 Task: Use the formula "LOGINV" in spreadsheet "Project portfolio".
Action: Mouse moved to (759, 93)
Screenshot: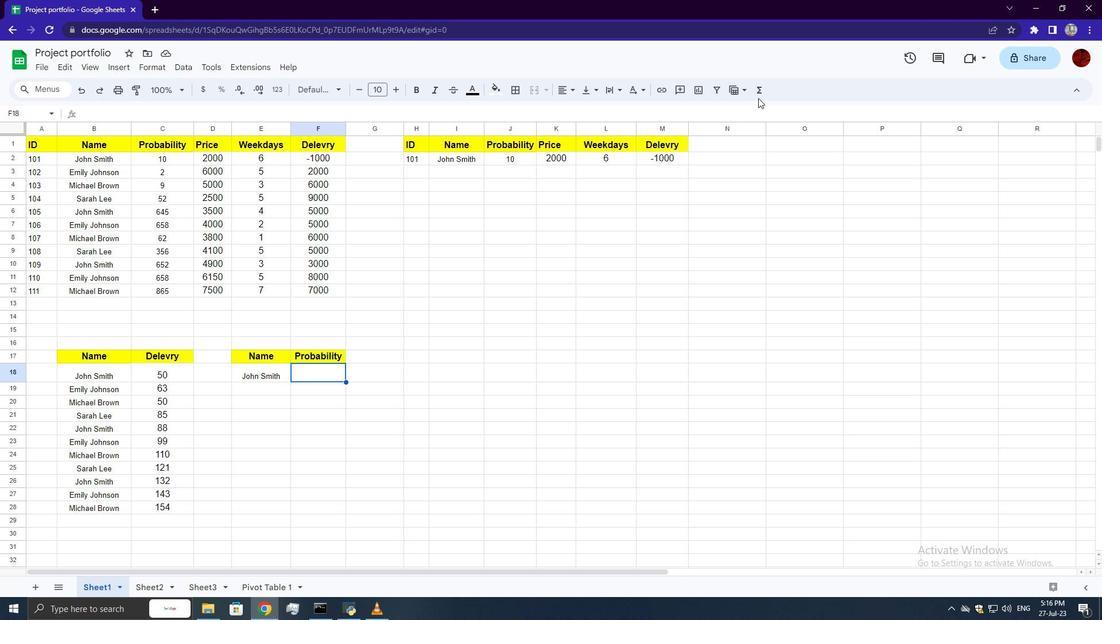
Action: Mouse pressed left at (759, 93)
Screenshot: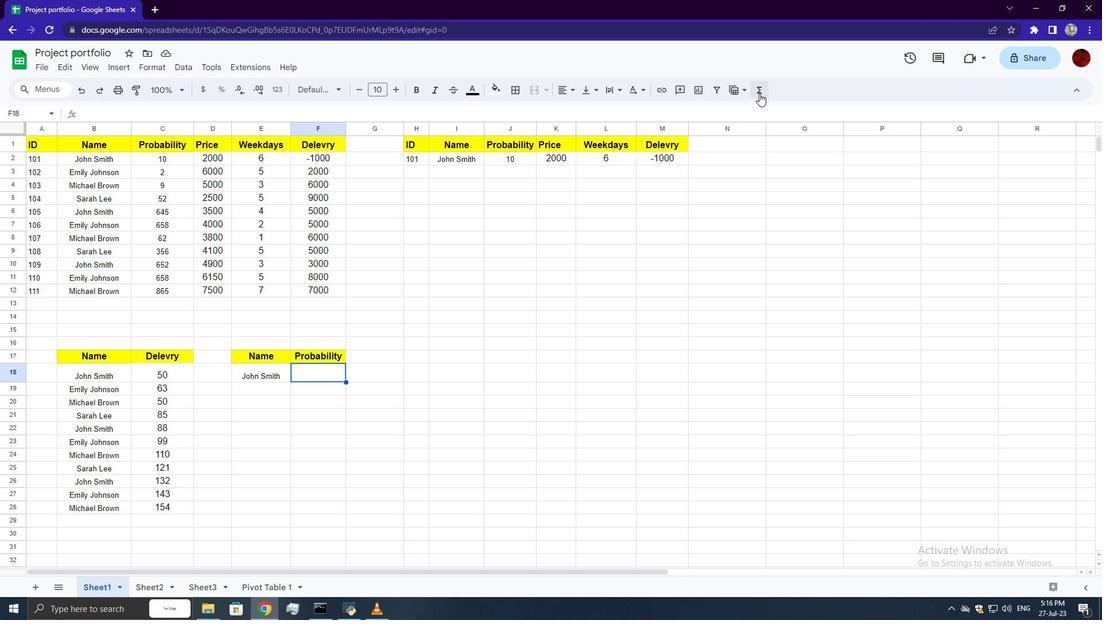 
Action: Mouse moved to (901, 212)
Screenshot: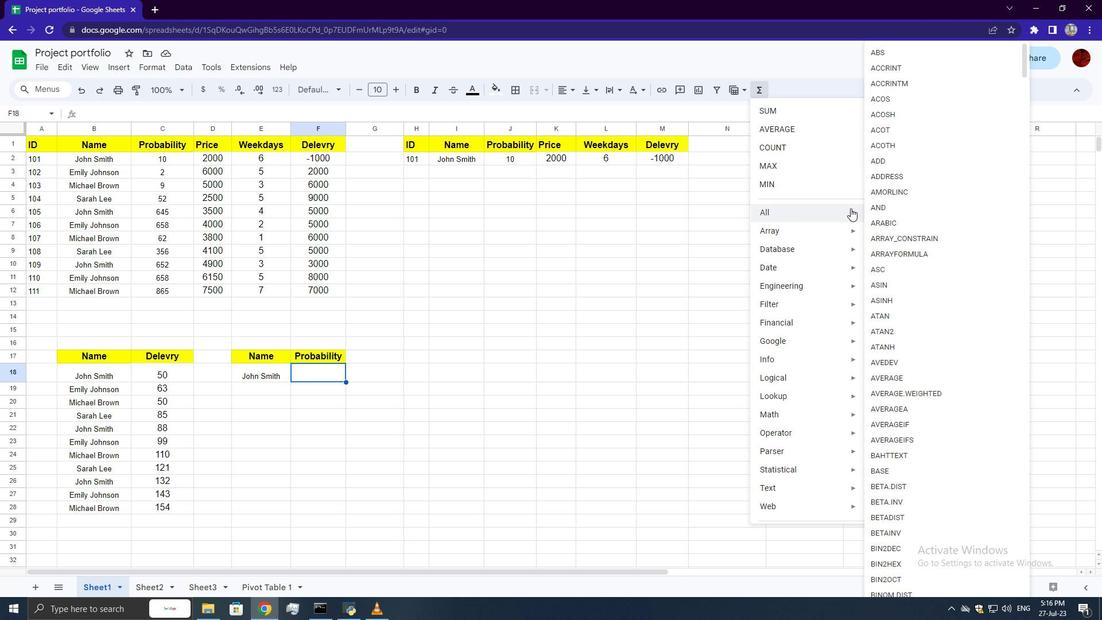 
Action: Mouse scrolled (901, 211) with delta (0, 0)
Screenshot: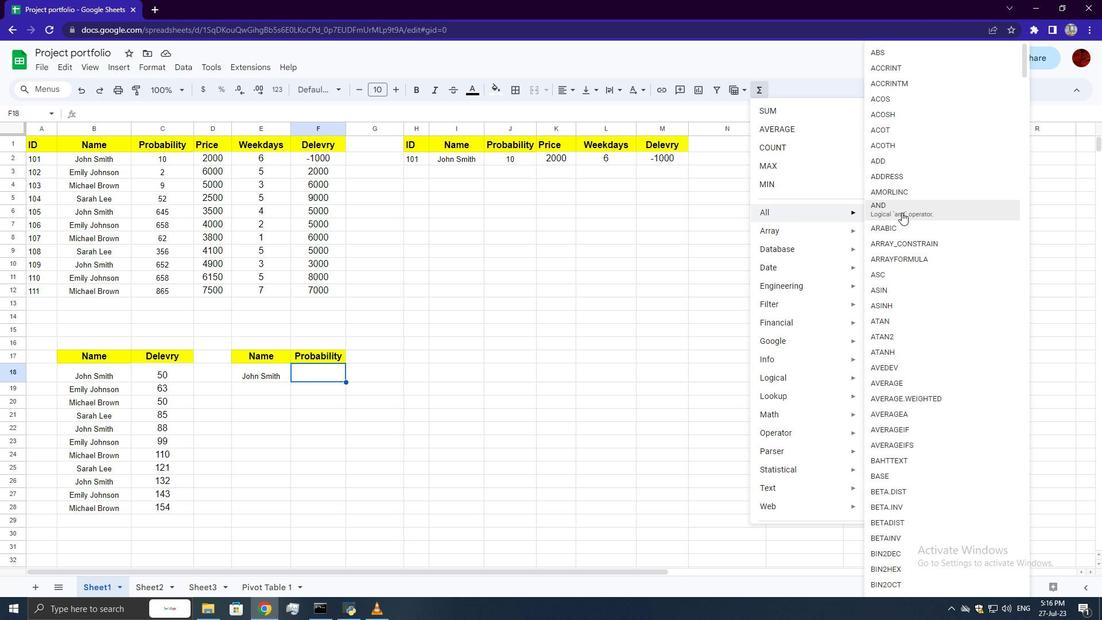 
Action: Mouse scrolled (901, 211) with delta (0, 0)
Screenshot: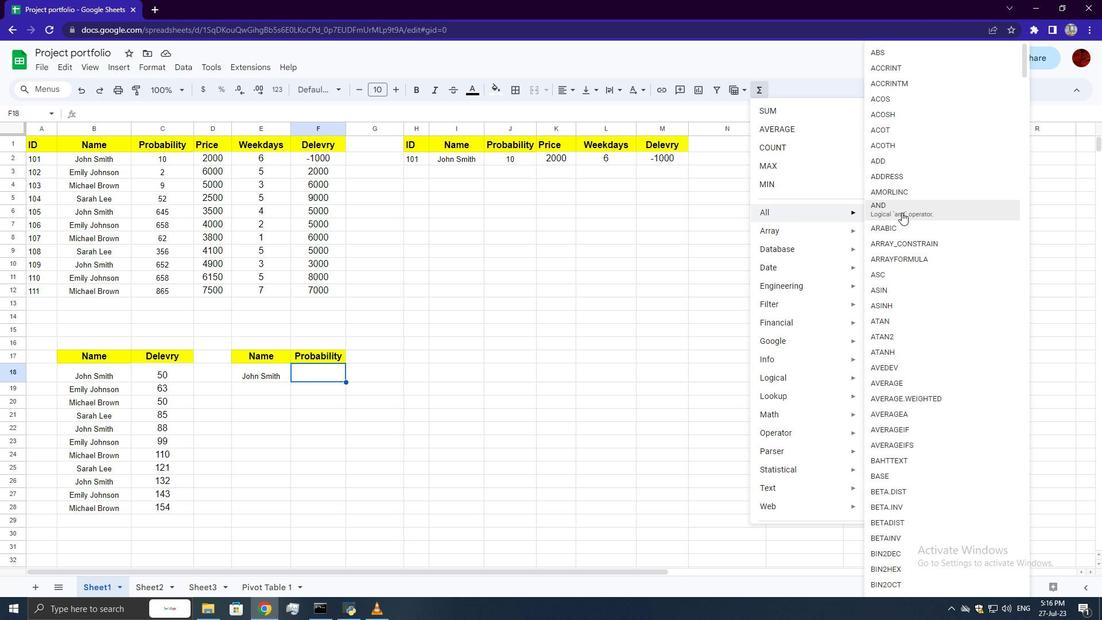 
Action: Mouse scrolled (901, 211) with delta (0, 0)
Screenshot: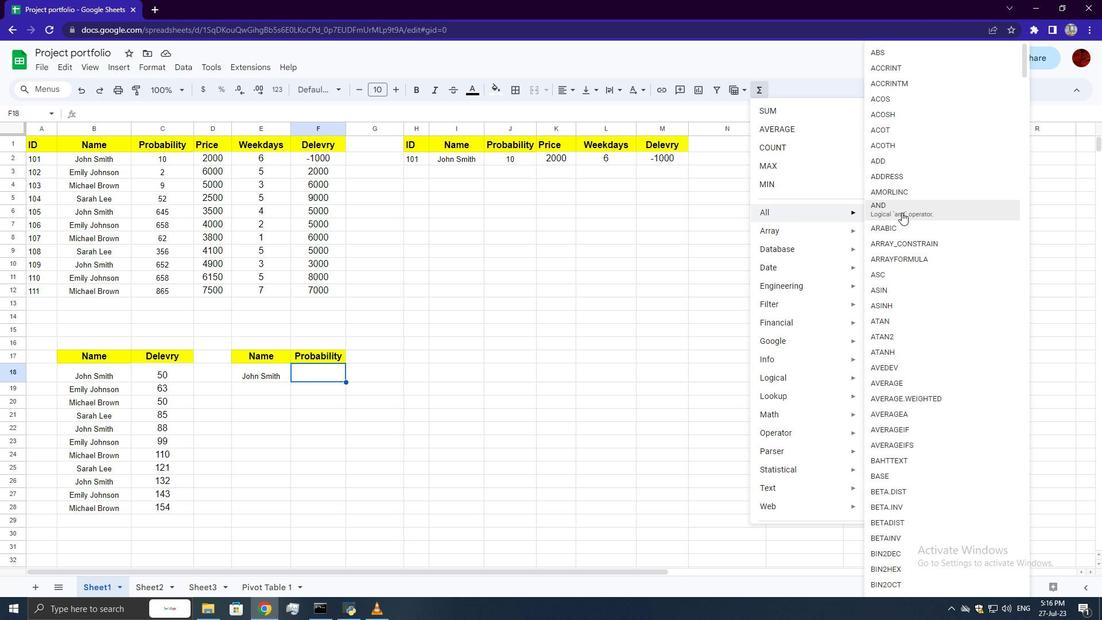 
Action: Mouse scrolled (901, 211) with delta (0, 0)
Screenshot: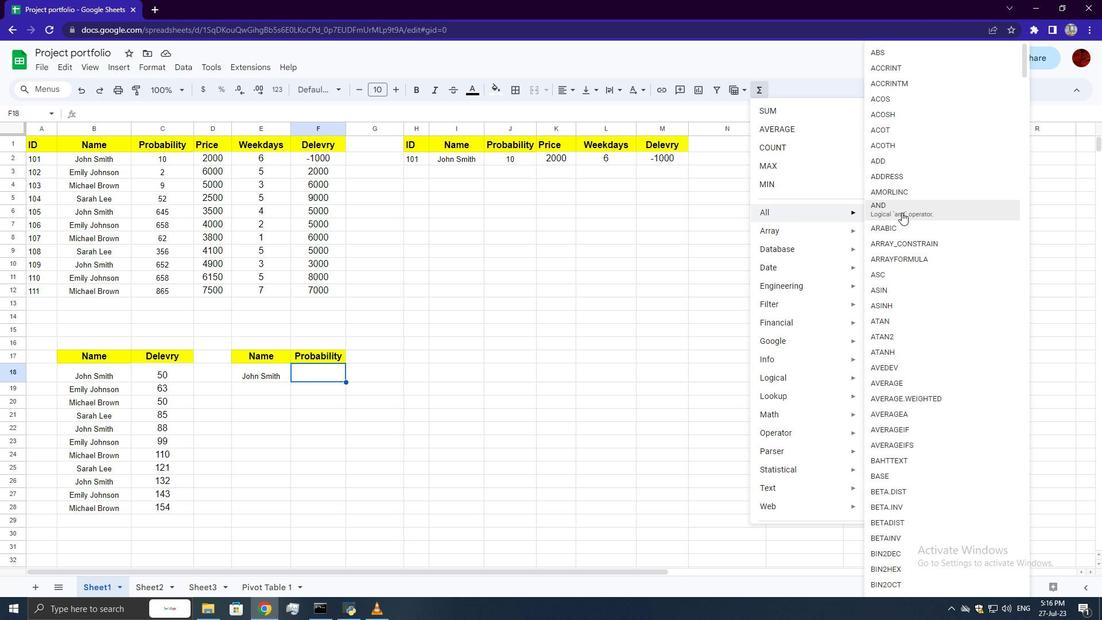 
Action: Mouse scrolled (901, 211) with delta (0, 0)
Screenshot: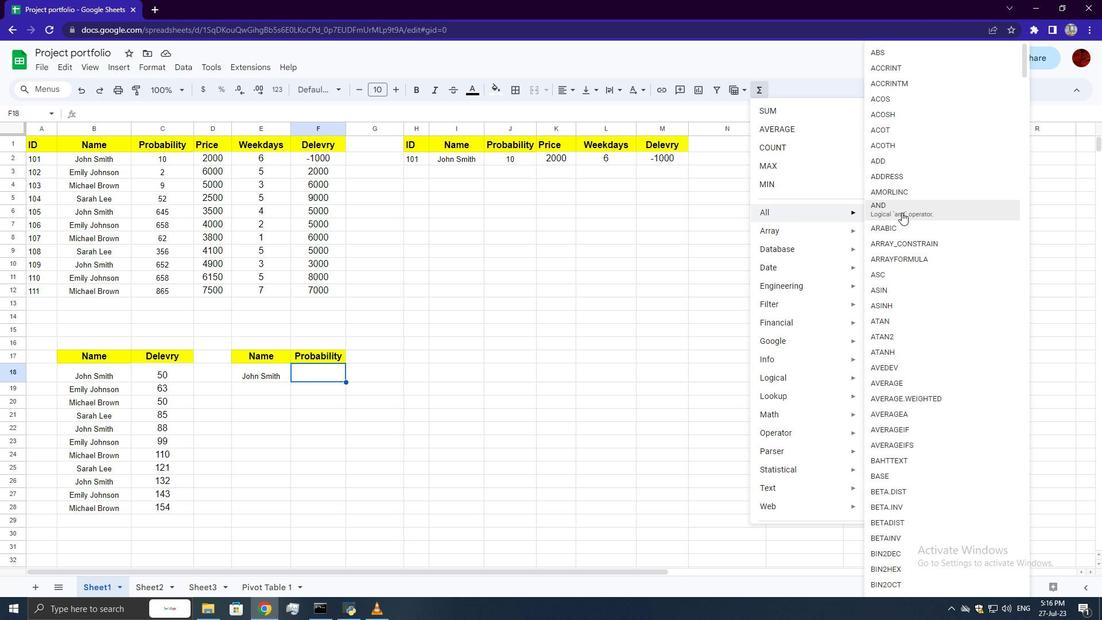 
Action: Mouse scrolled (901, 211) with delta (0, 0)
Screenshot: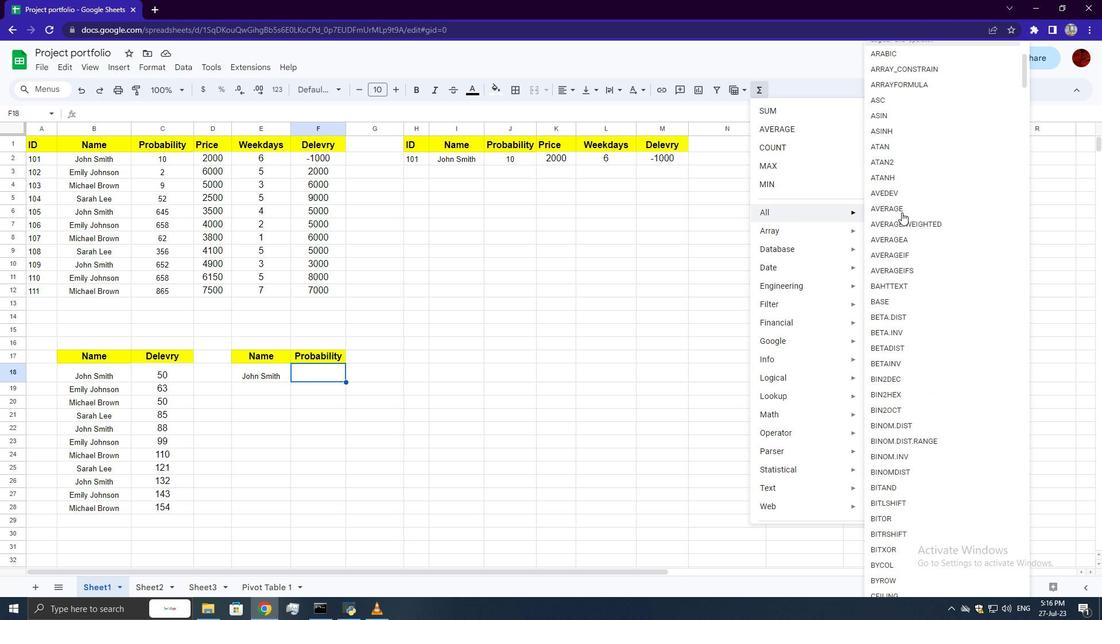 
Action: Mouse scrolled (901, 211) with delta (0, 0)
Screenshot: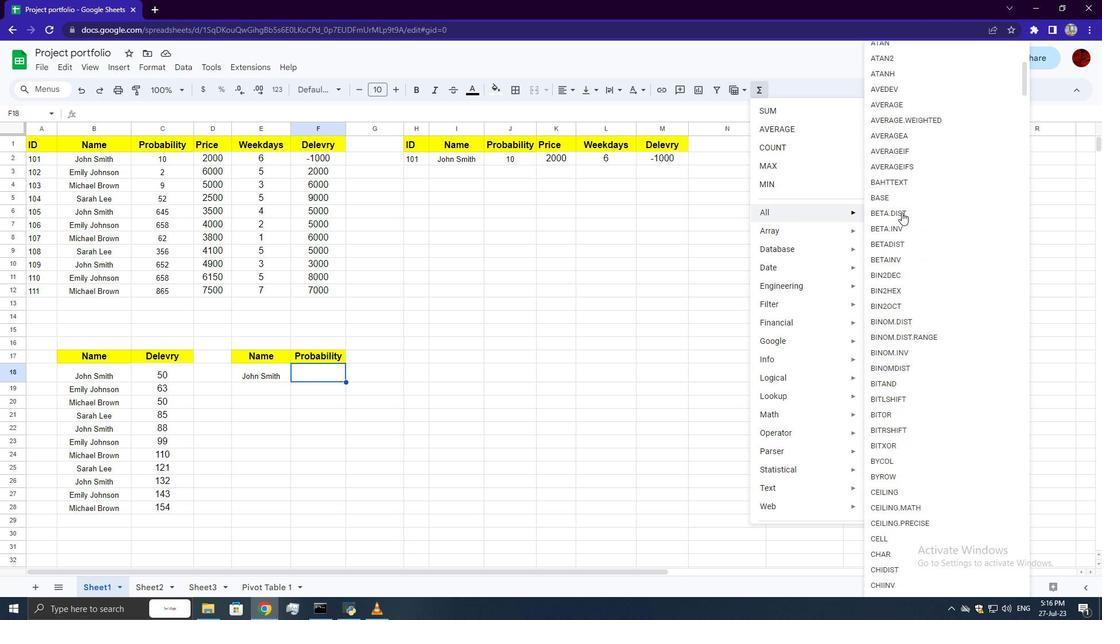 
Action: Mouse scrolled (901, 211) with delta (0, 0)
Screenshot: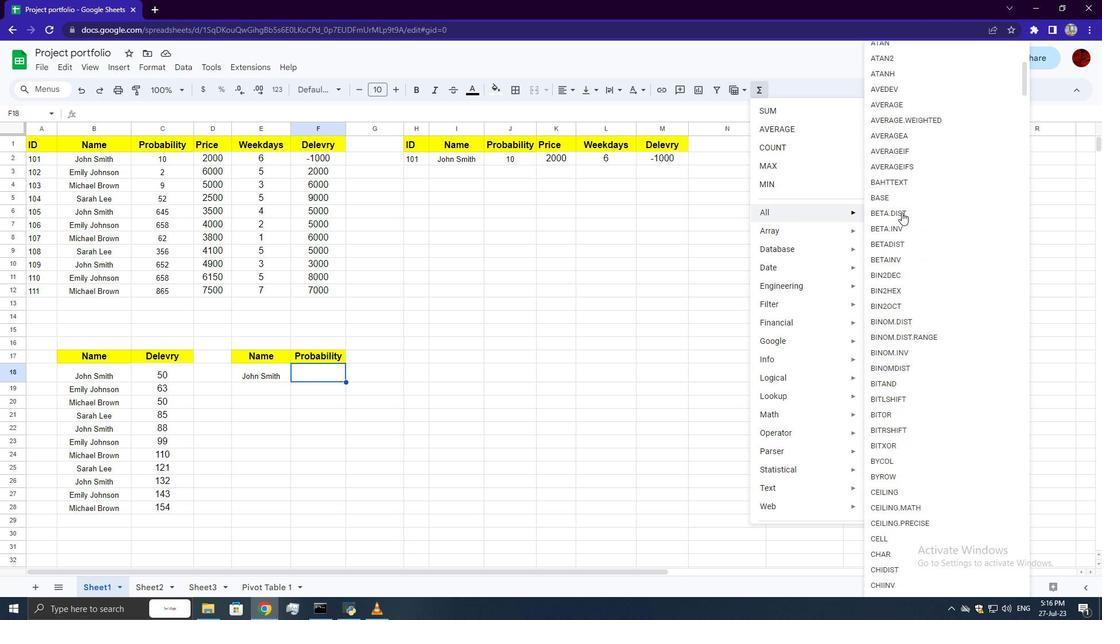 
Action: Mouse scrolled (901, 211) with delta (0, 0)
Screenshot: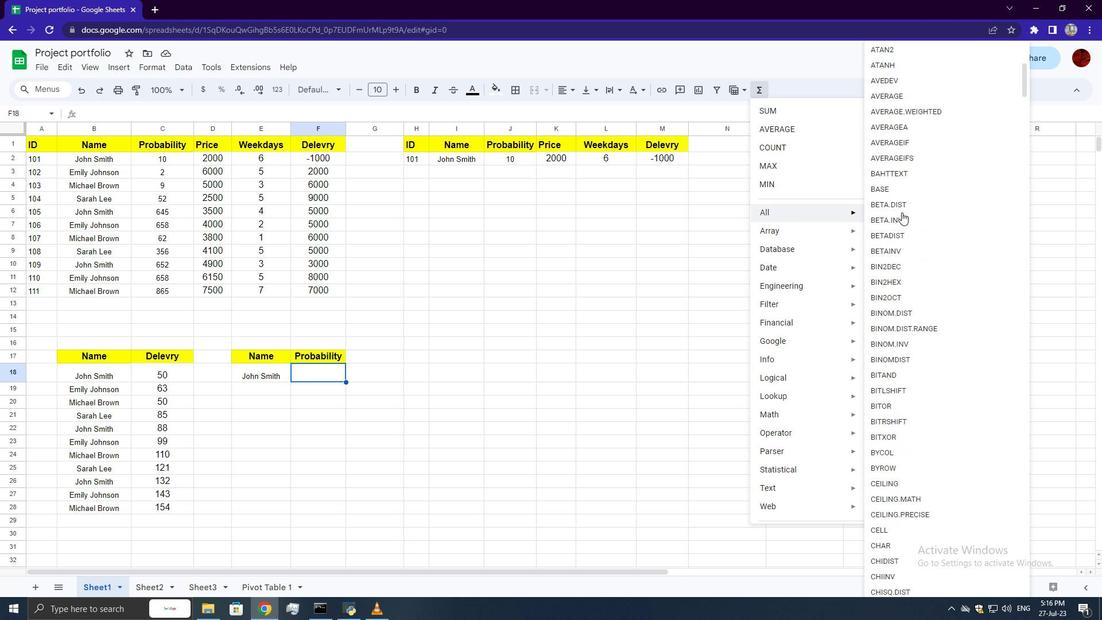 
Action: Mouse scrolled (901, 211) with delta (0, 0)
Screenshot: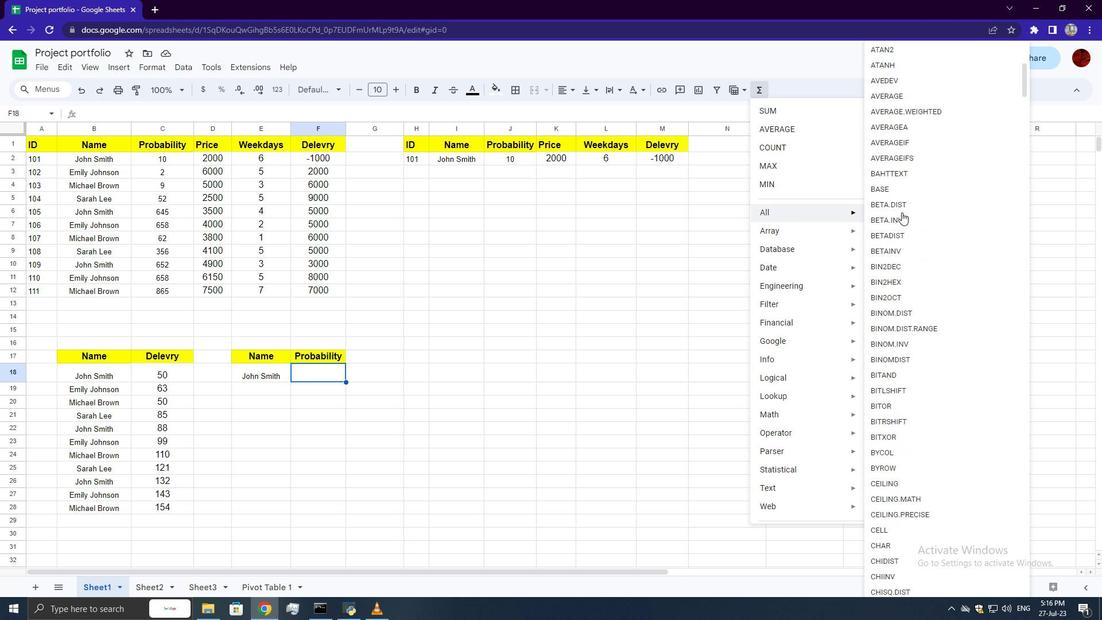 
Action: Mouse scrolled (901, 211) with delta (0, 0)
Screenshot: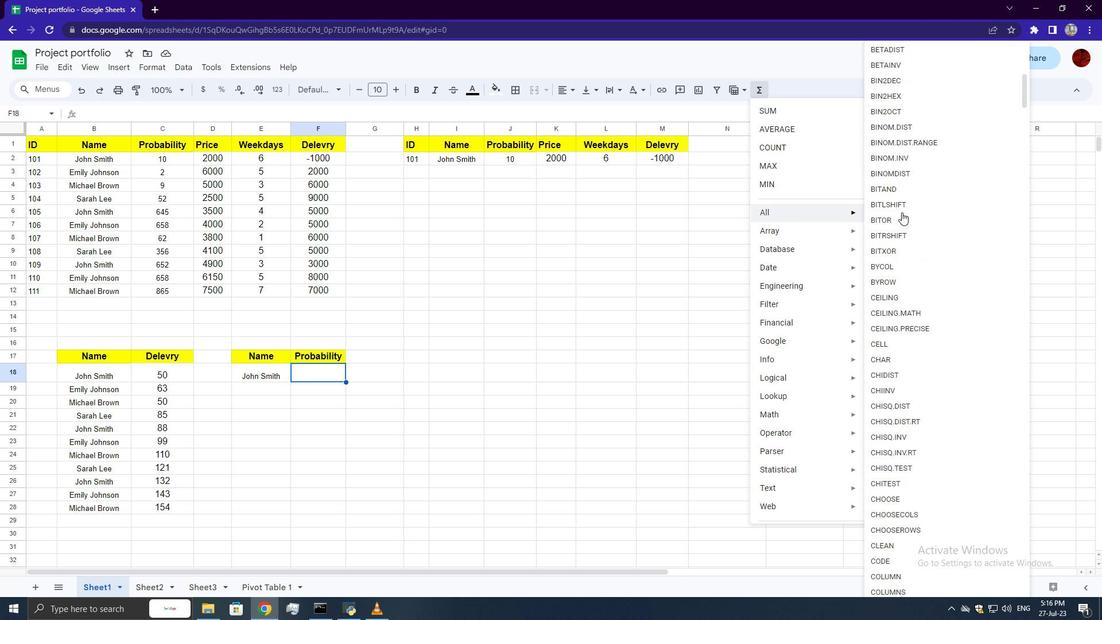 
Action: Mouse moved to (902, 212)
Screenshot: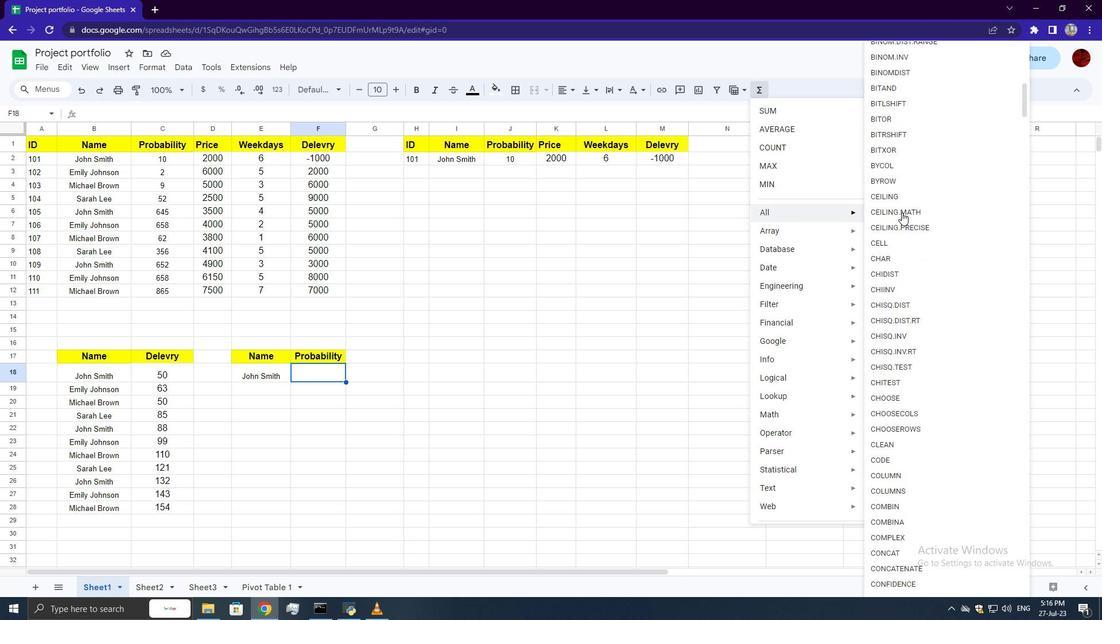 
Action: Mouse scrolled (902, 212) with delta (0, 0)
Screenshot: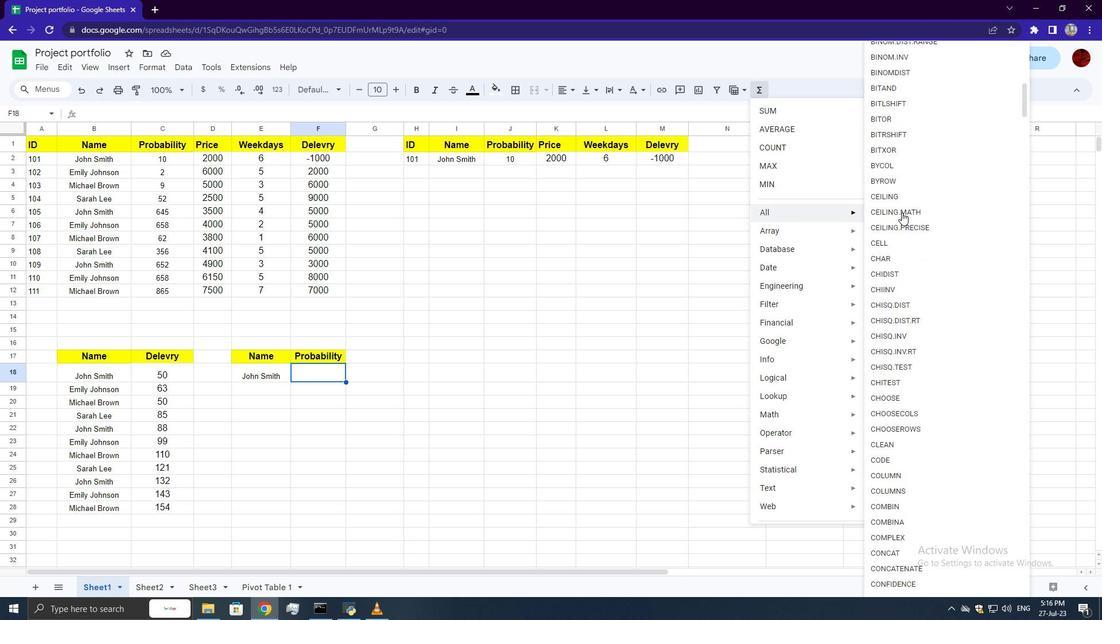 
Action: Mouse scrolled (902, 212) with delta (0, 0)
Screenshot: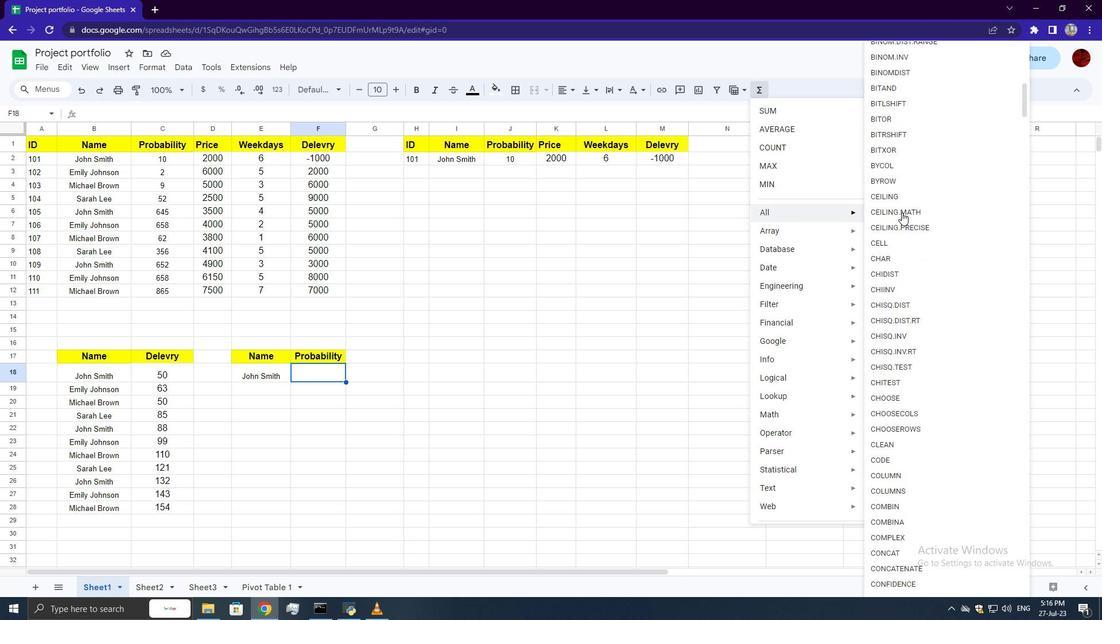 
Action: Mouse scrolled (902, 212) with delta (0, 0)
Screenshot: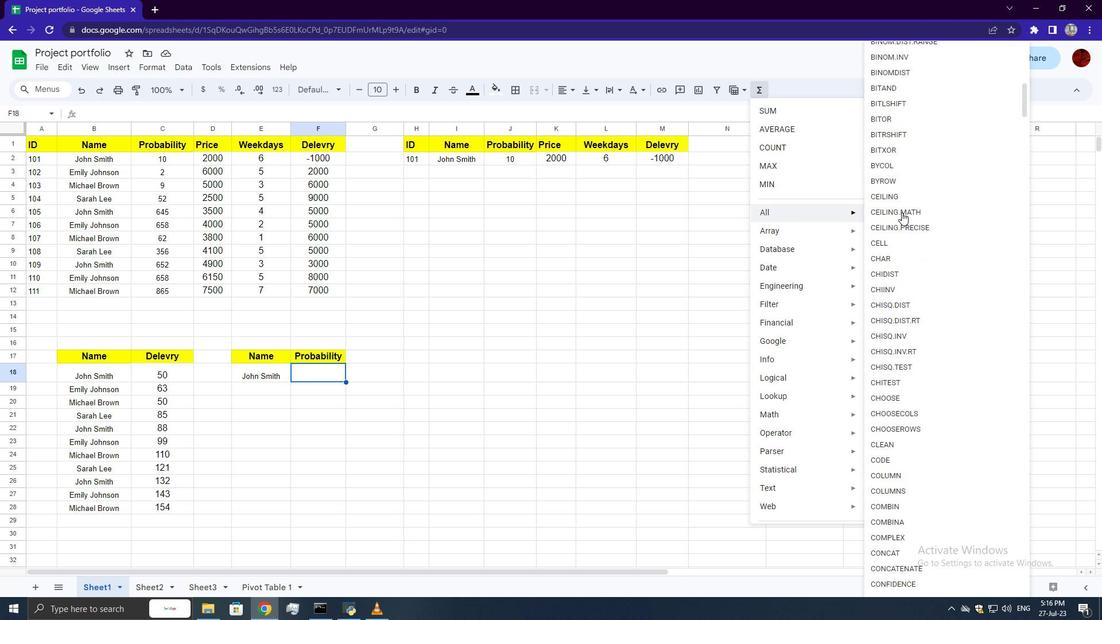 
Action: Mouse scrolled (902, 212) with delta (0, 0)
Screenshot: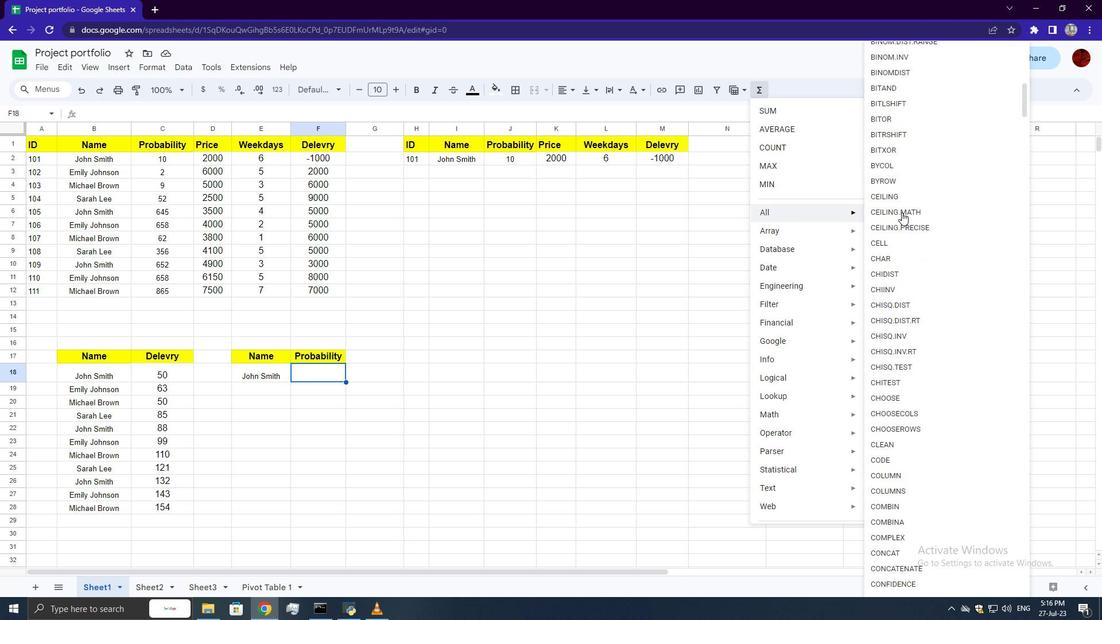 
Action: Mouse scrolled (902, 212) with delta (0, 0)
Screenshot: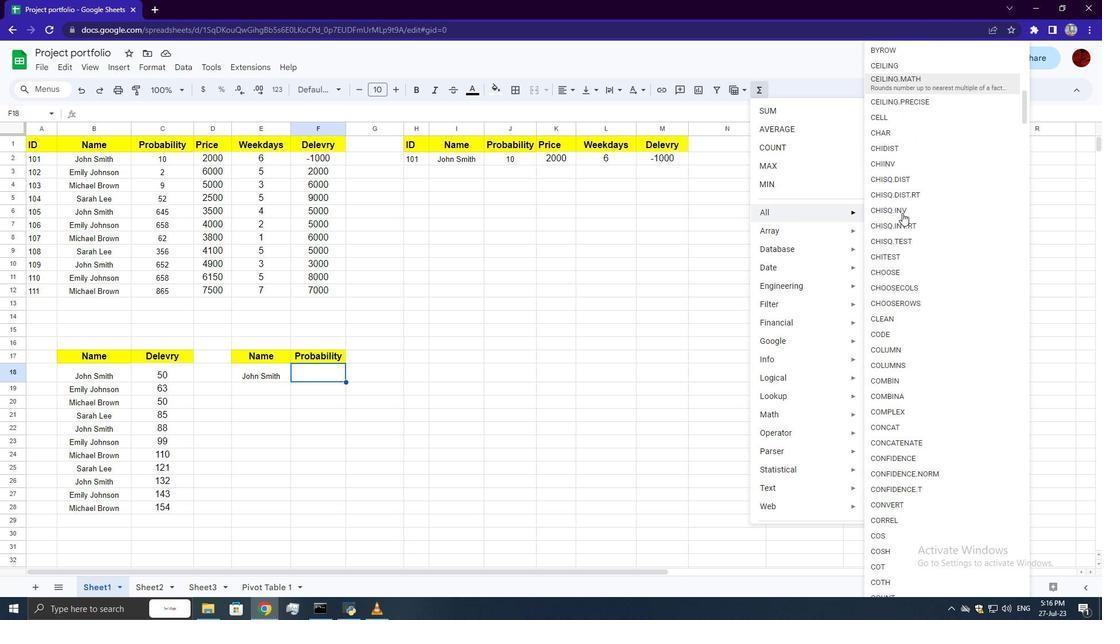 
Action: Mouse scrolled (902, 212) with delta (0, 0)
Screenshot: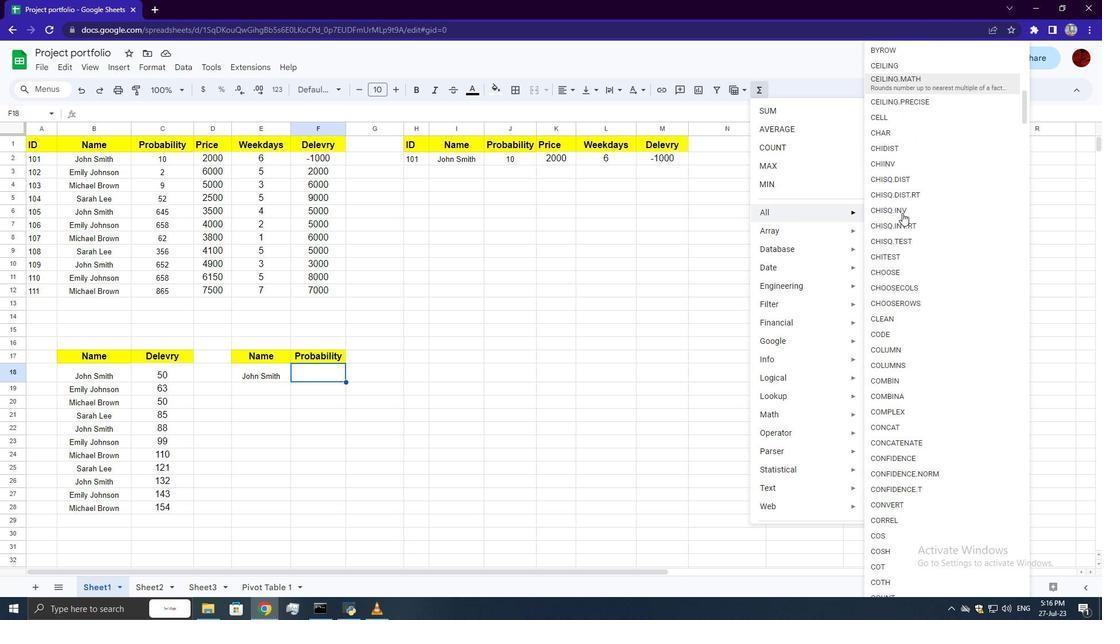 
Action: Mouse scrolled (902, 212) with delta (0, 0)
Screenshot: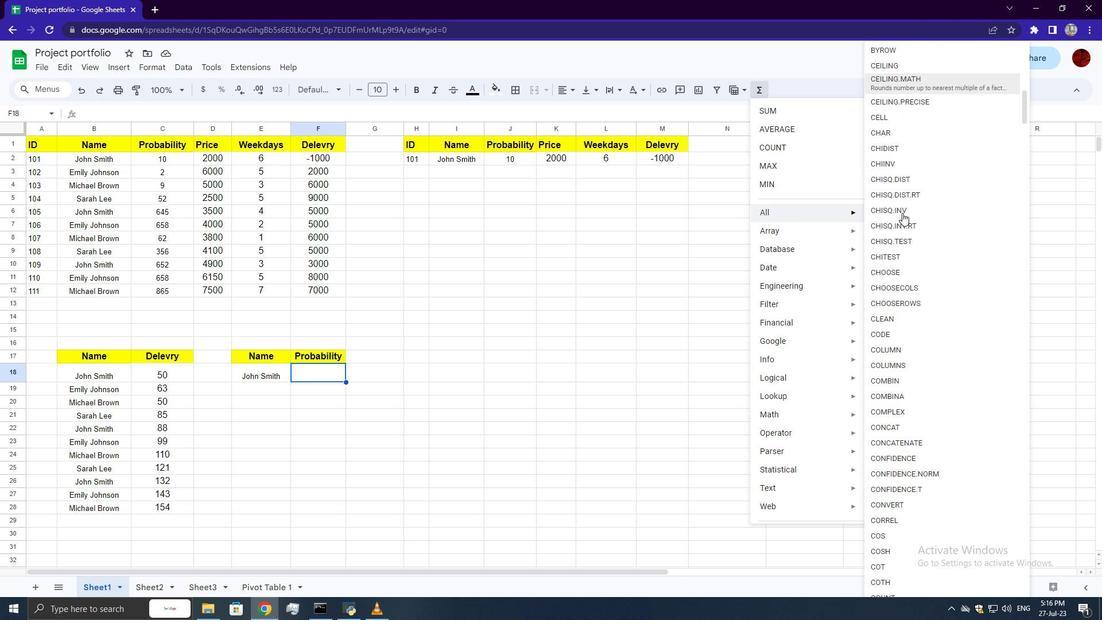 
Action: Mouse scrolled (902, 212) with delta (0, 0)
Screenshot: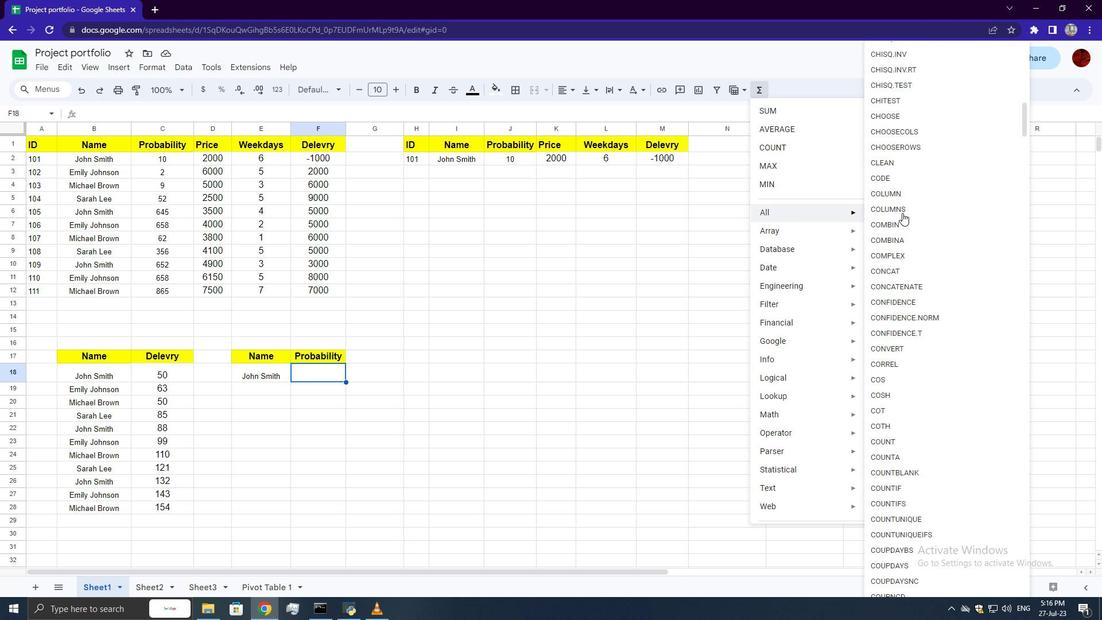 
Action: Mouse scrolled (902, 212) with delta (0, 0)
Screenshot: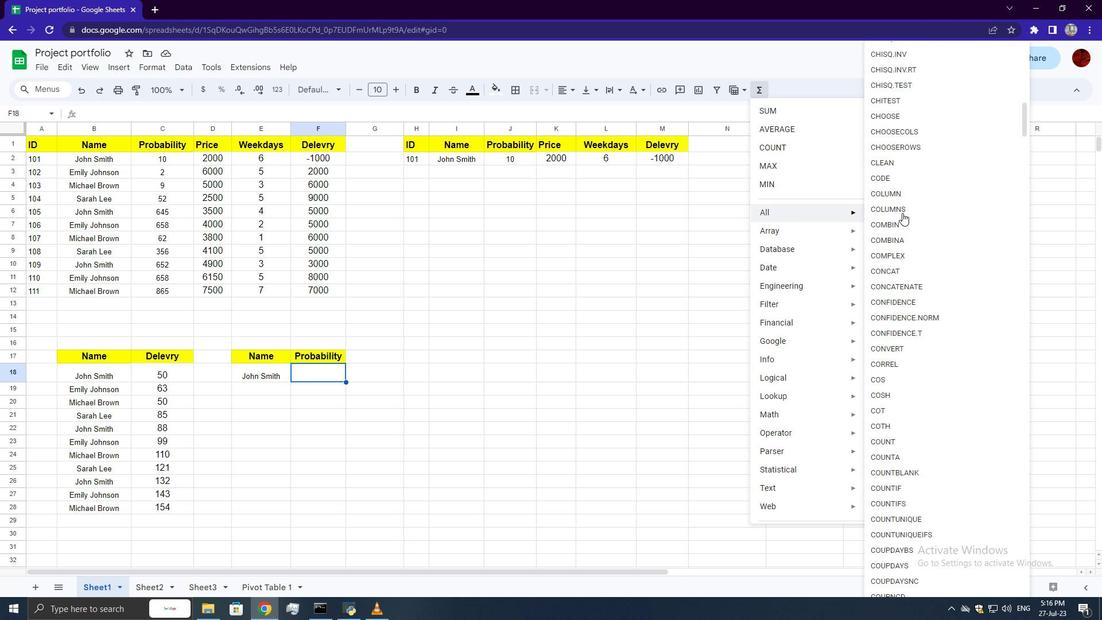 
Action: Mouse scrolled (902, 212) with delta (0, 0)
Screenshot: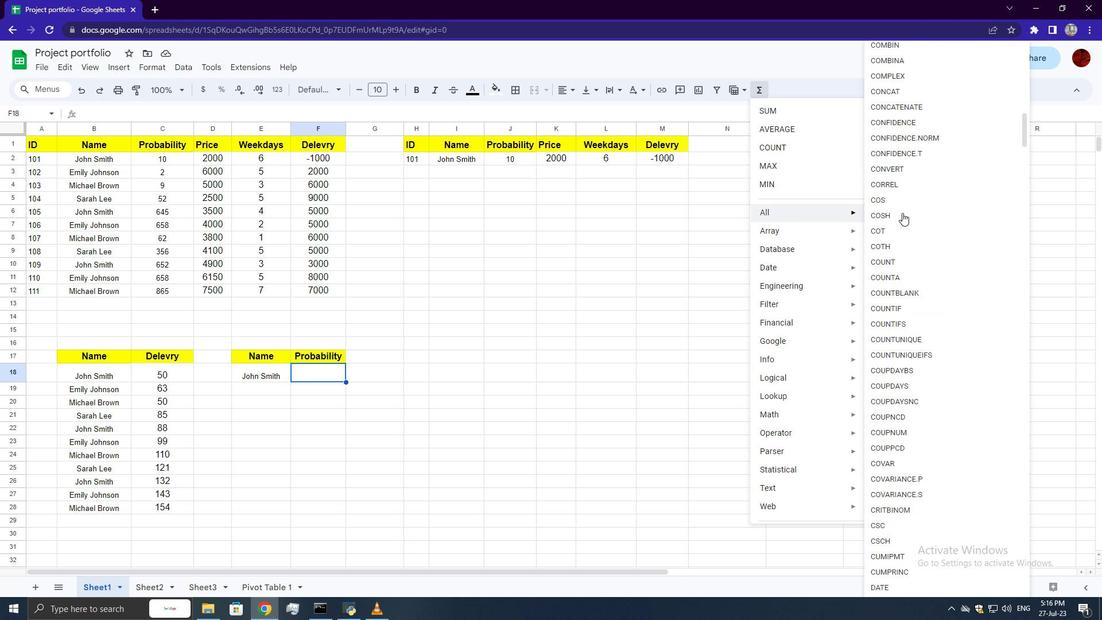 
Action: Mouse scrolled (902, 212) with delta (0, 0)
Screenshot: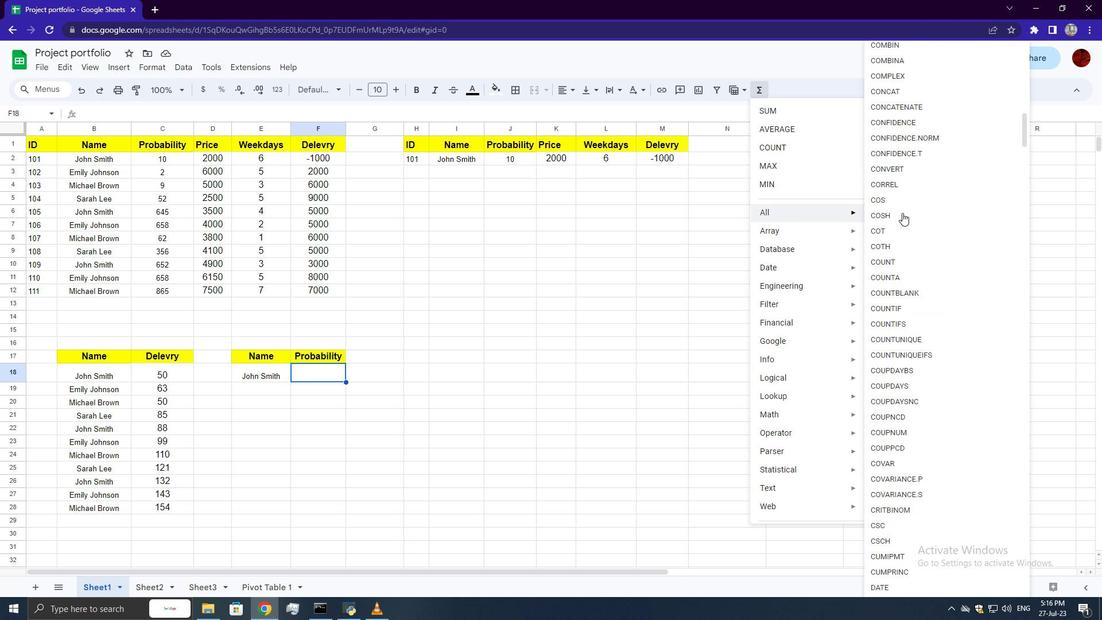 
Action: Mouse scrolled (902, 212) with delta (0, 0)
Screenshot: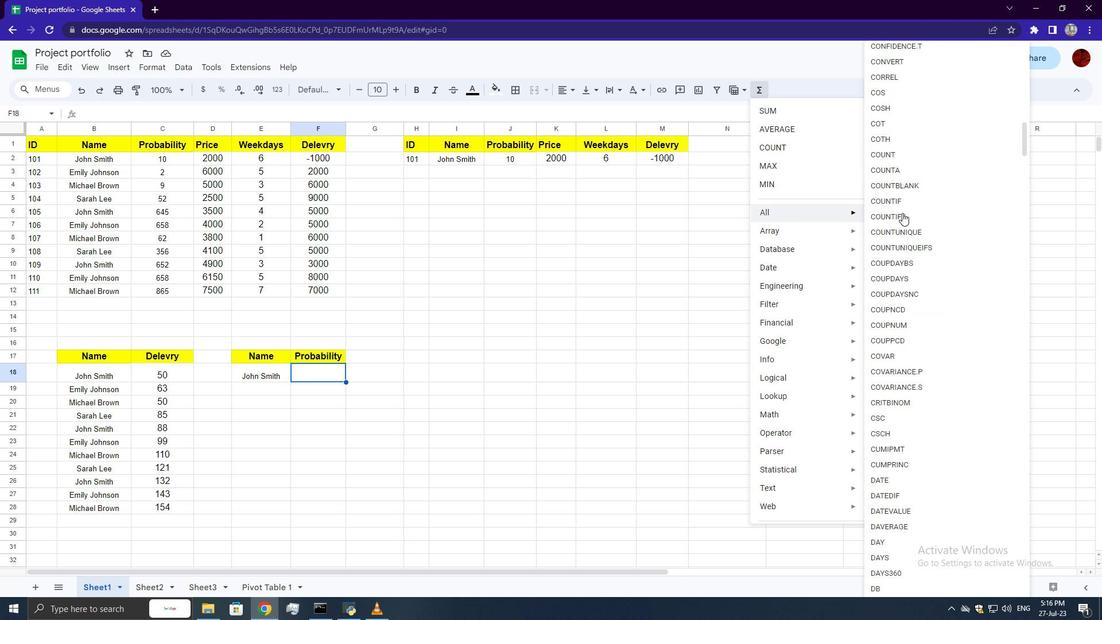 
Action: Mouse scrolled (902, 212) with delta (0, 0)
Screenshot: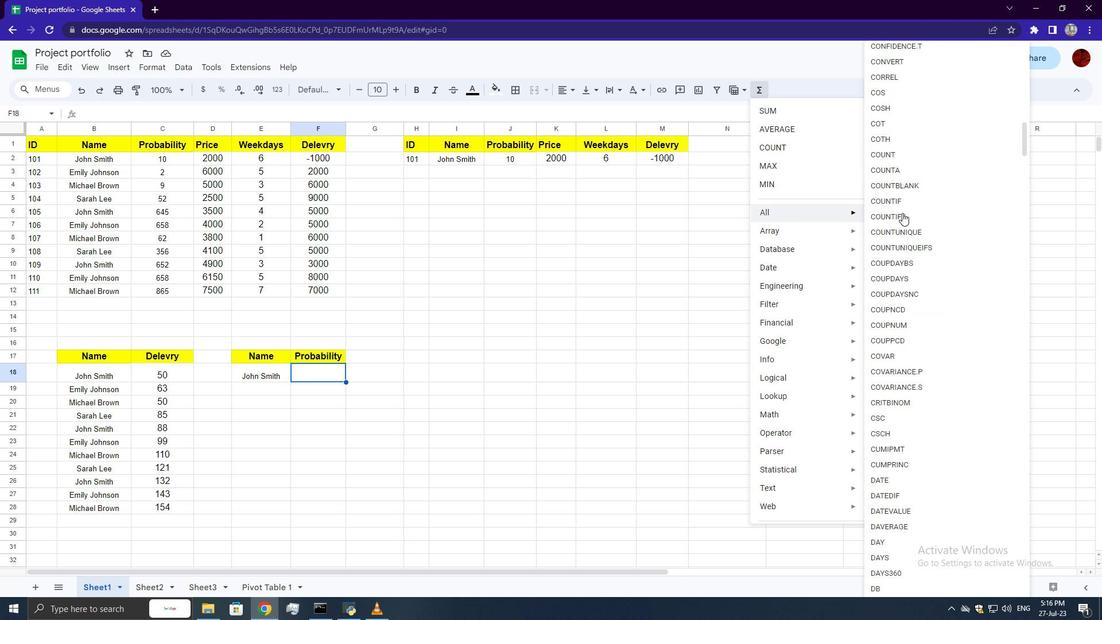 
Action: Mouse scrolled (902, 212) with delta (0, 0)
Screenshot: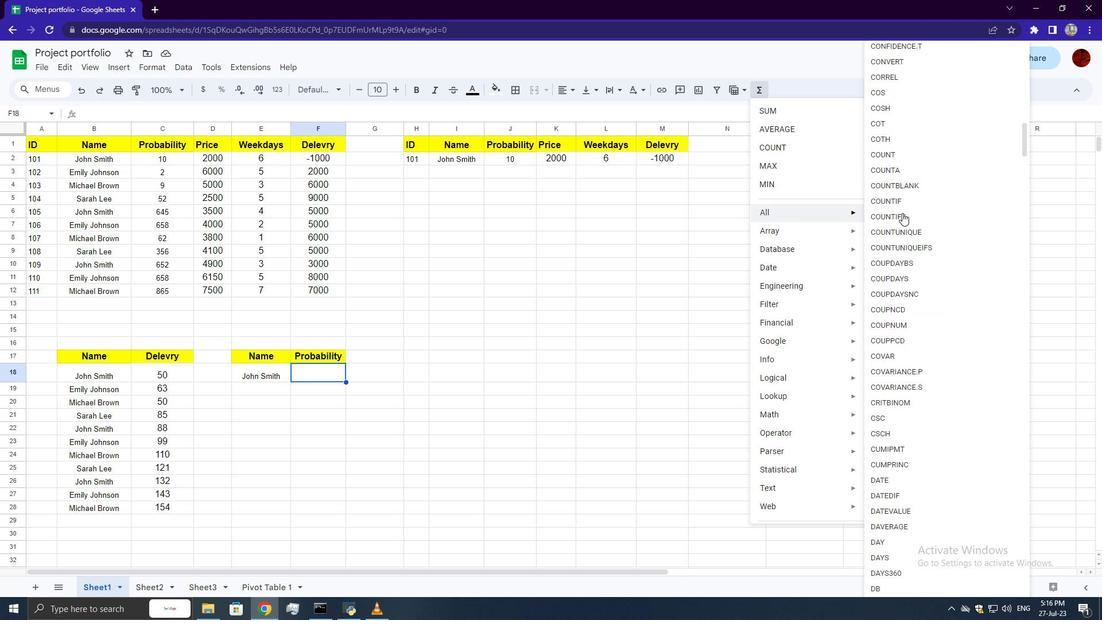 
Action: Mouse scrolled (902, 212) with delta (0, 0)
Screenshot: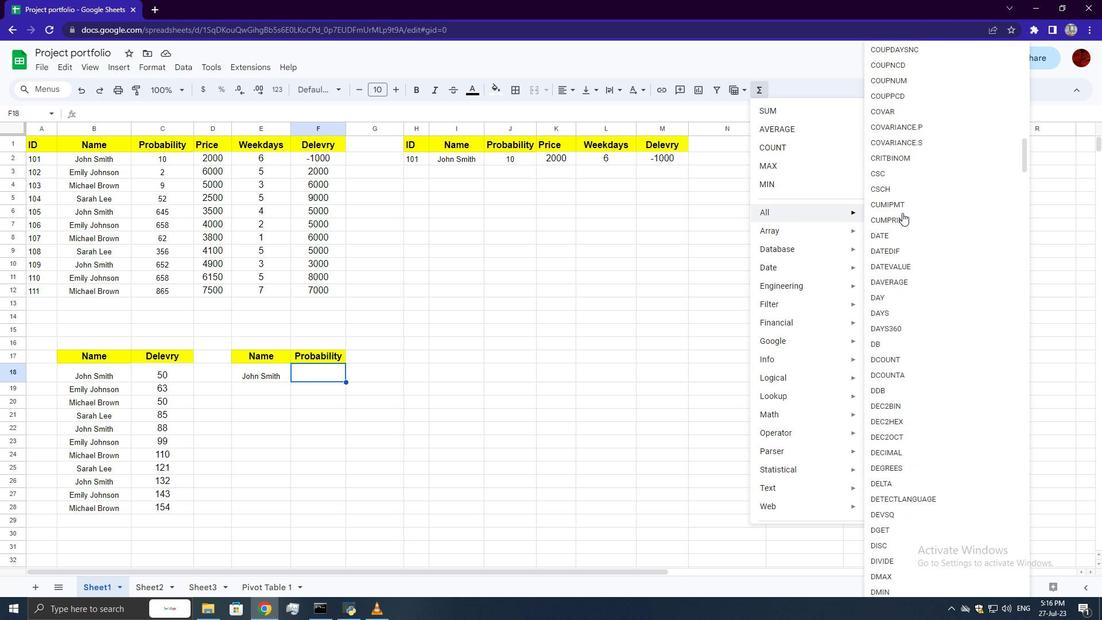 
Action: Mouse scrolled (902, 212) with delta (0, 0)
Screenshot: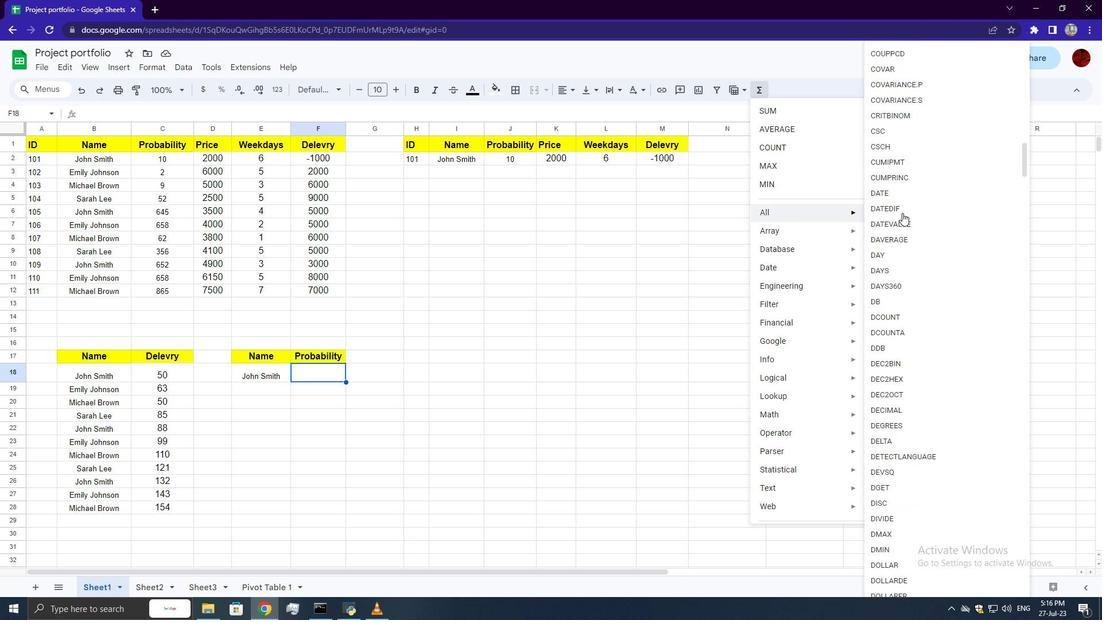 
Action: Mouse scrolled (902, 212) with delta (0, 0)
Screenshot: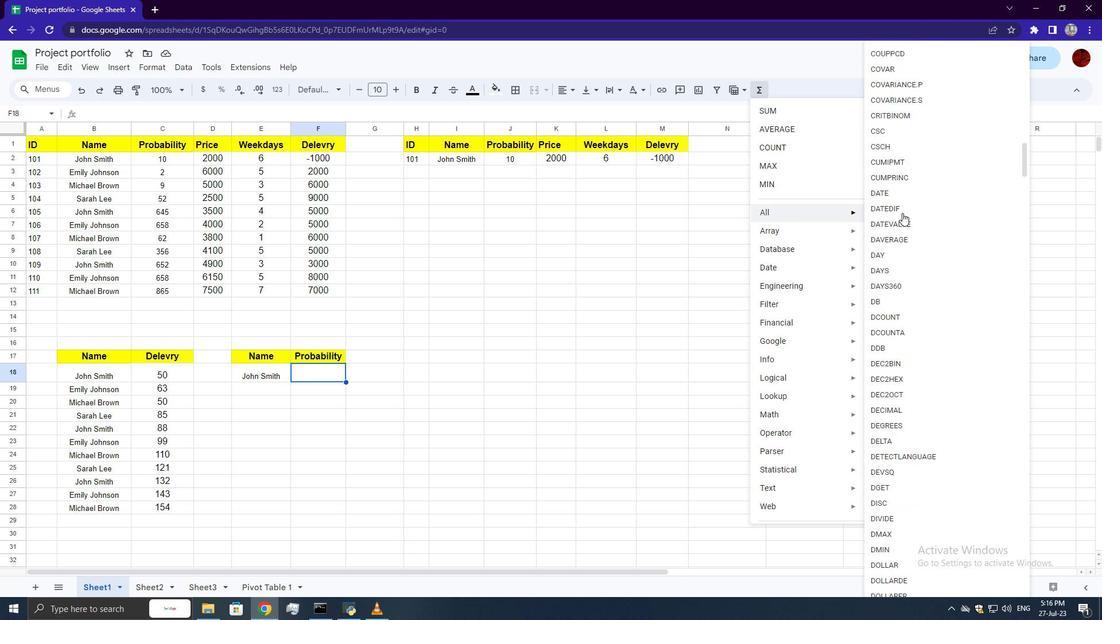 
Action: Mouse scrolled (902, 212) with delta (0, 0)
Screenshot: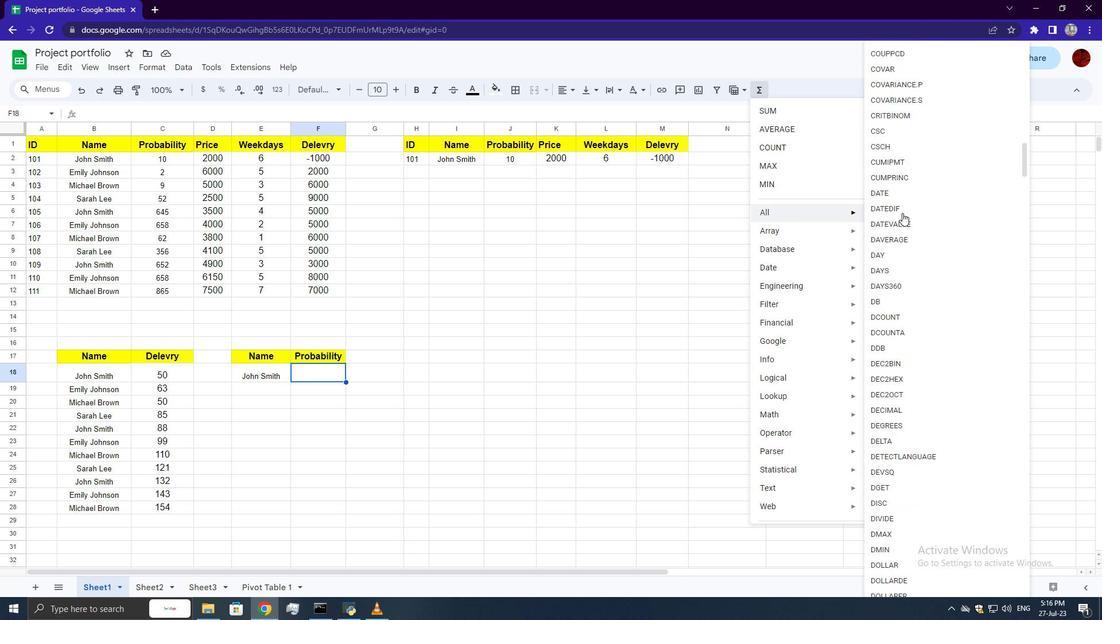 
Action: Mouse scrolled (902, 212) with delta (0, 0)
Screenshot: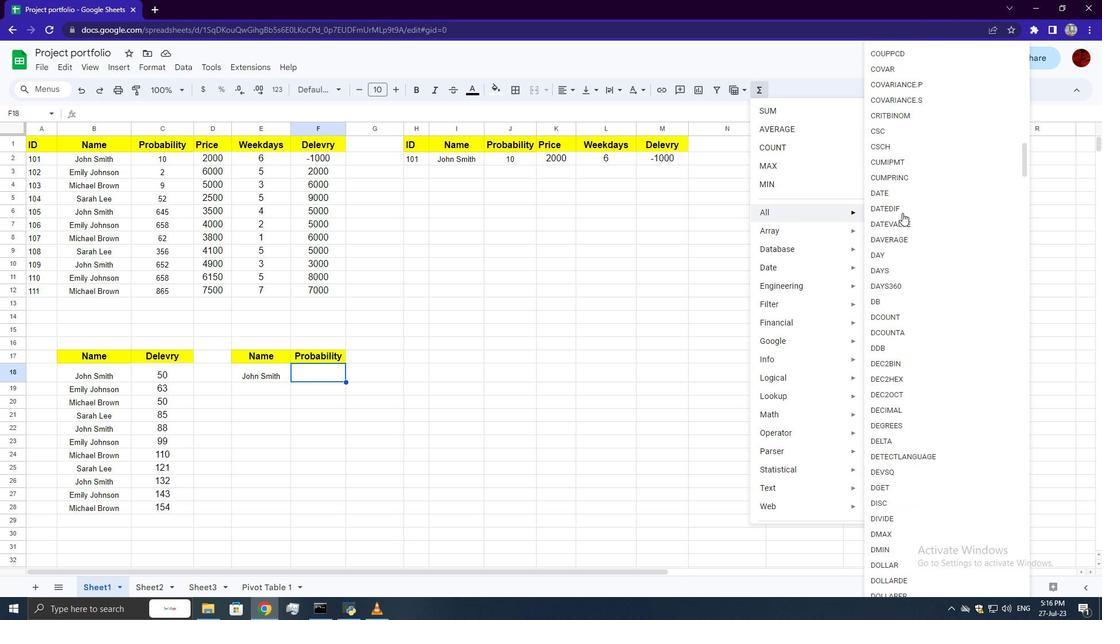
Action: Mouse scrolled (902, 212) with delta (0, 0)
Screenshot: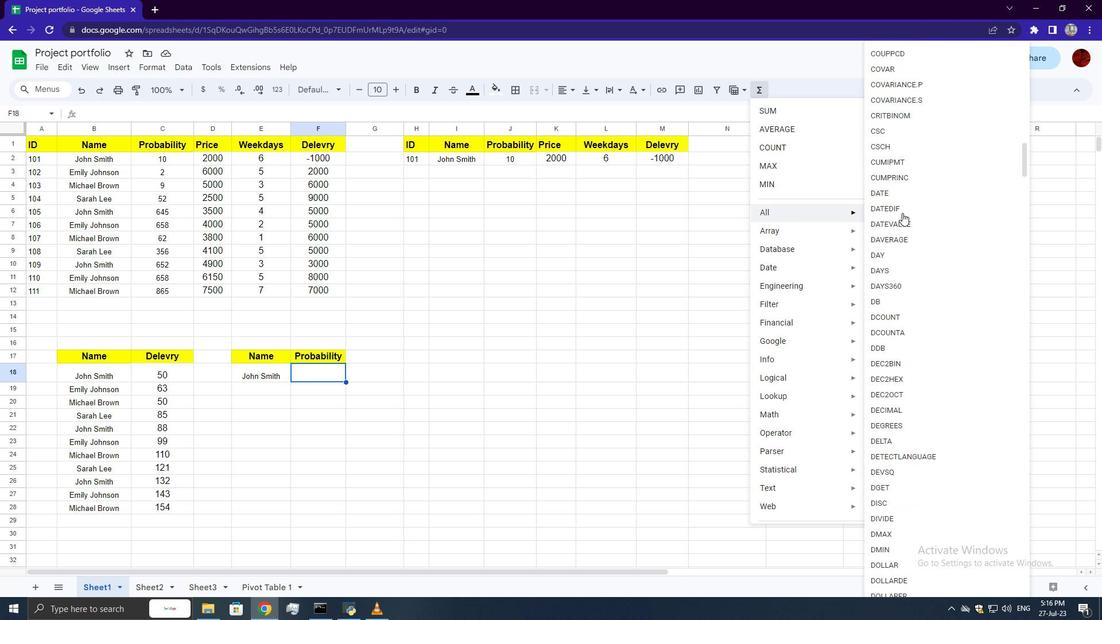 
Action: Mouse scrolled (902, 212) with delta (0, 0)
Screenshot: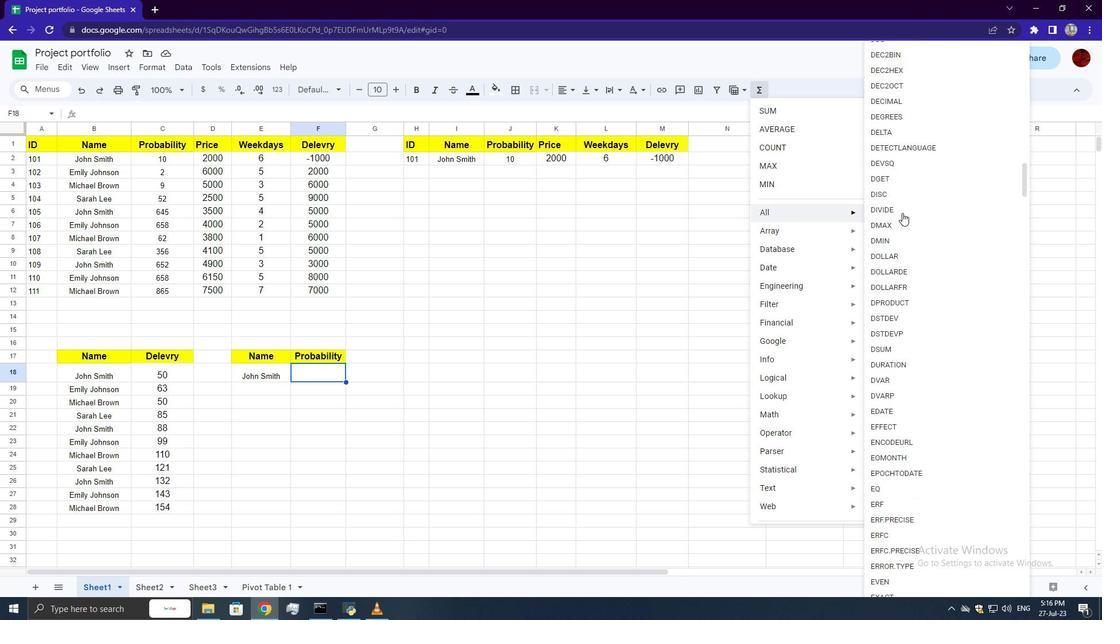 
Action: Mouse scrolled (902, 212) with delta (0, 0)
Screenshot: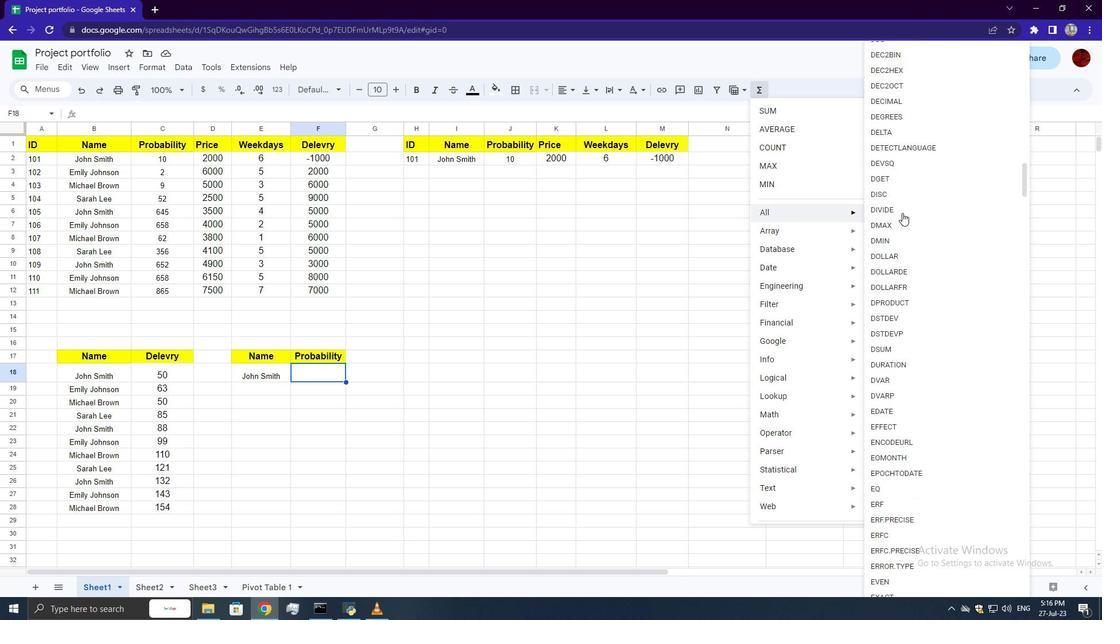 
Action: Mouse scrolled (902, 212) with delta (0, 0)
Screenshot: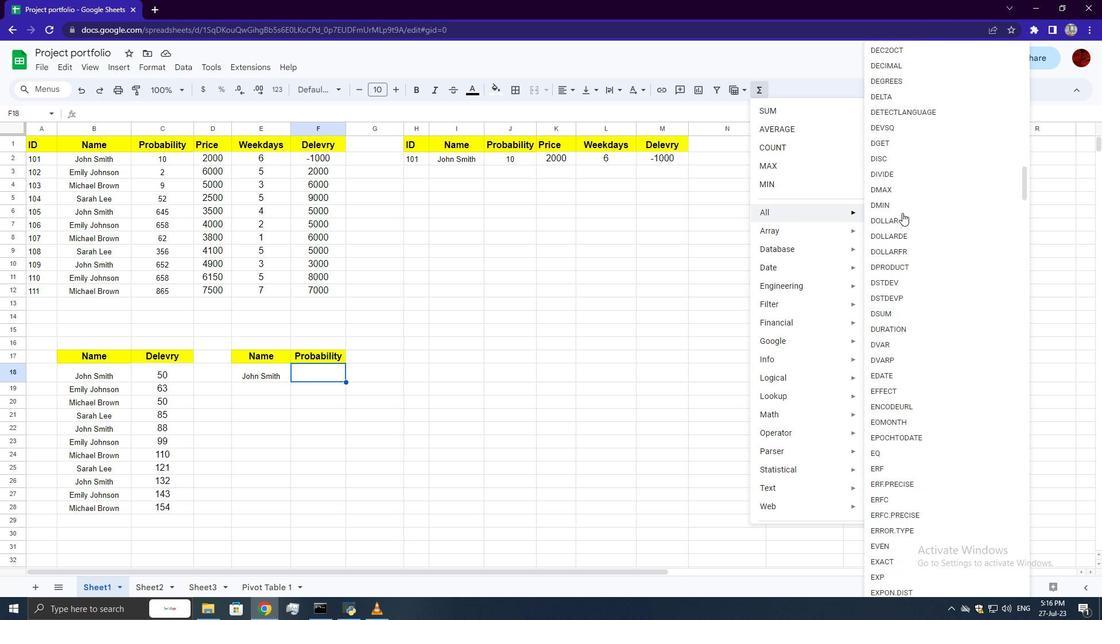 
Action: Mouse scrolled (902, 212) with delta (0, 0)
Screenshot: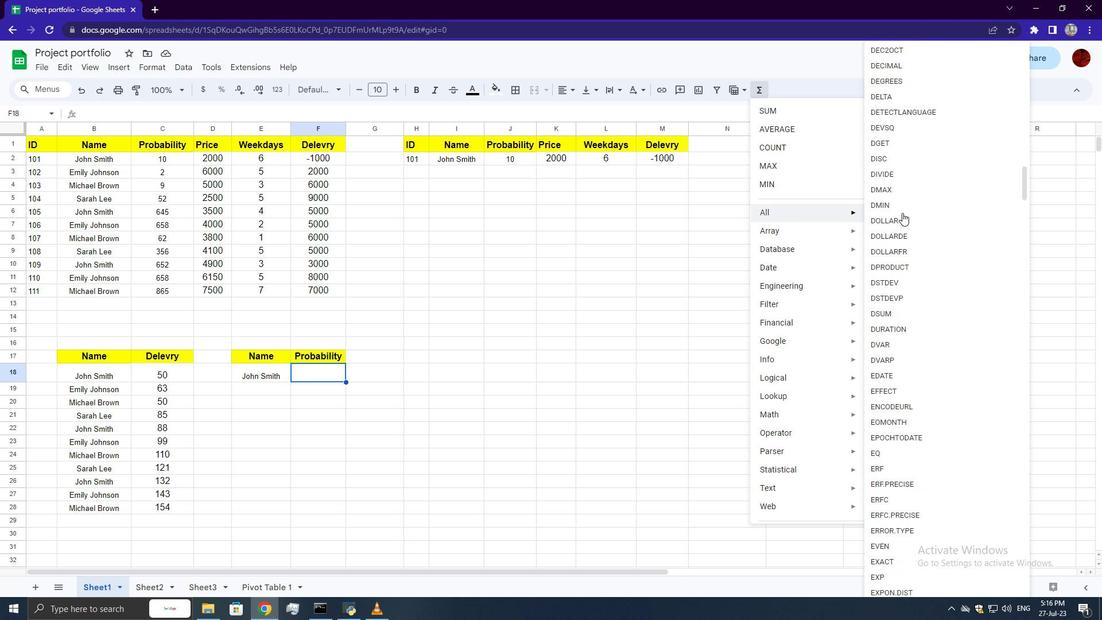 
Action: Mouse scrolled (902, 212) with delta (0, 0)
Screenshot: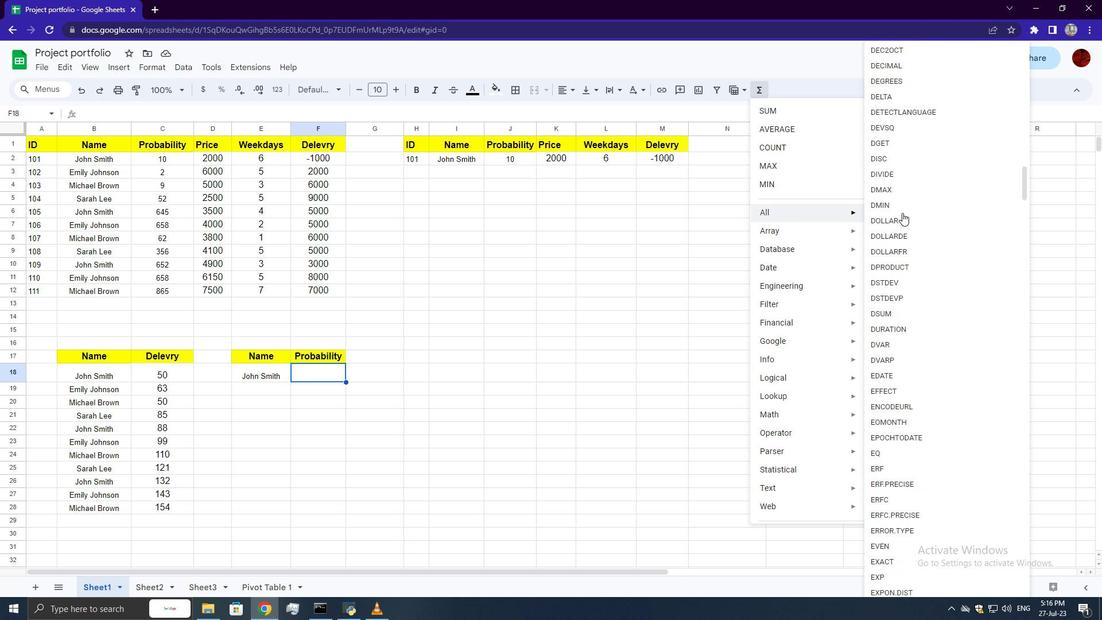 
Action: Mouse scrolled (902, 212) with delta (0, 0)
Screenshot: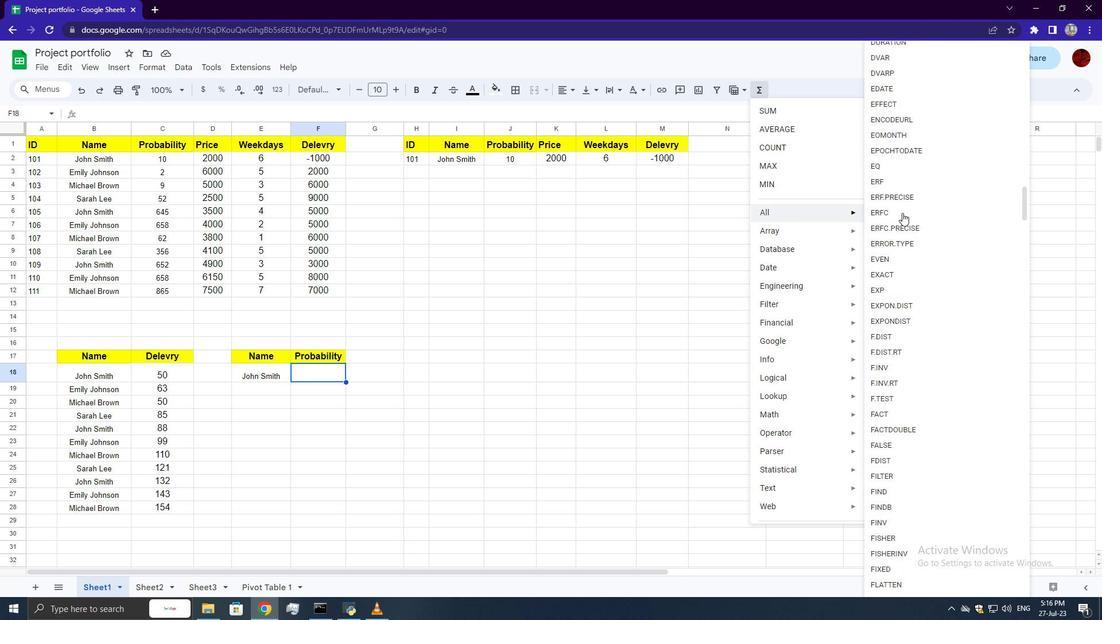 
Action: Mouse scrolled (902, 212) with delta (0, 0)
Screenshot: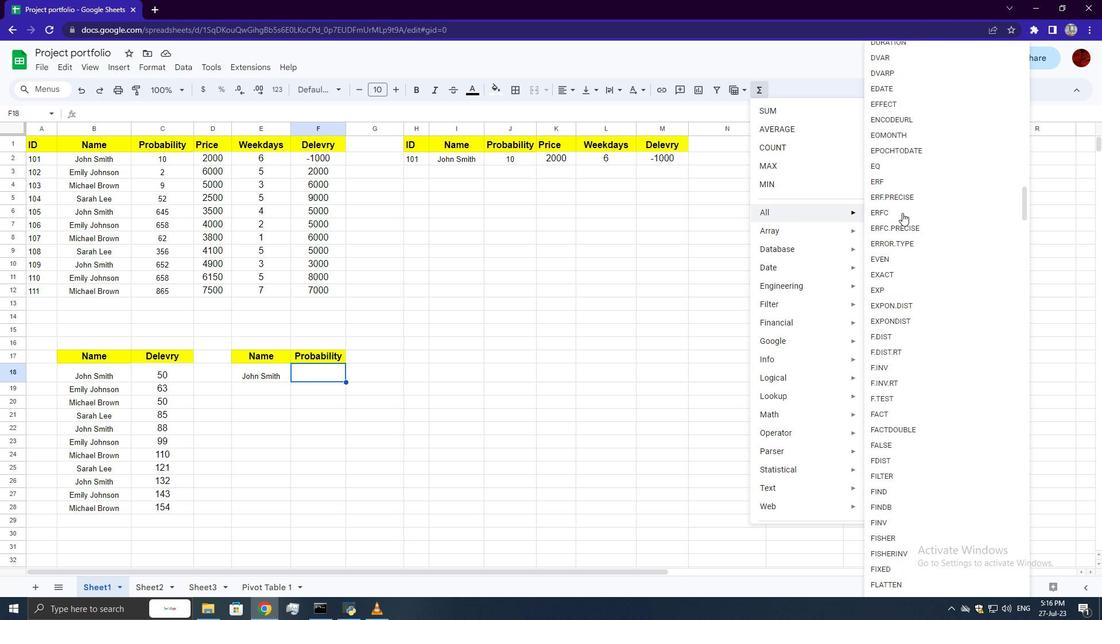 
Action: Mouse scrolled (902, 212) with delta (0, 0)
Screenshot: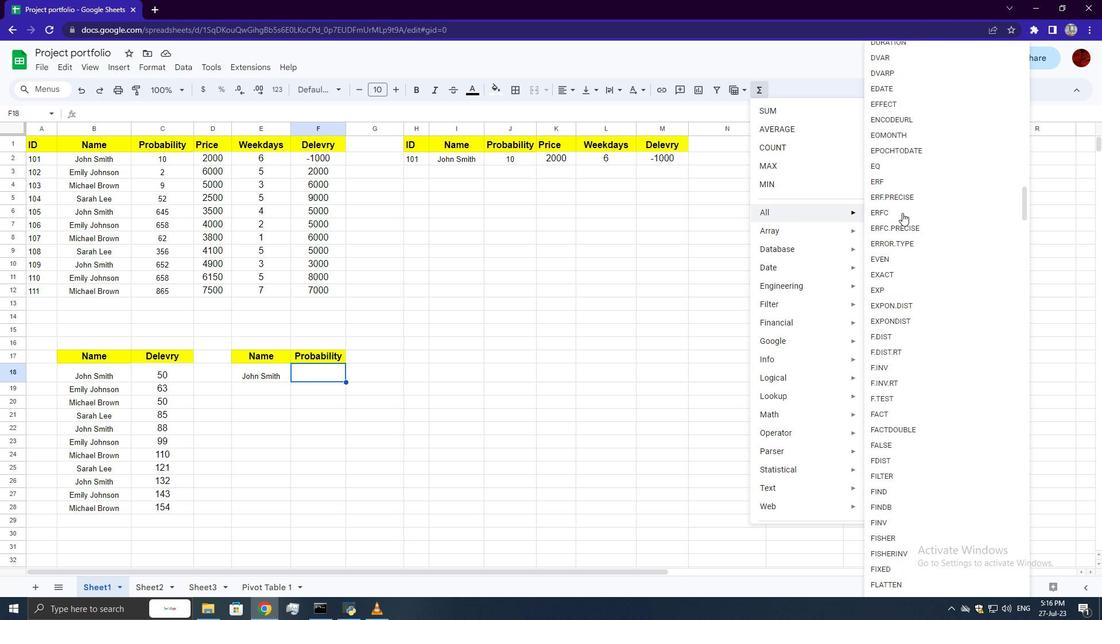 
Action: Mouse scrolled (902, 212) with delta (0, 0)
Screenshot: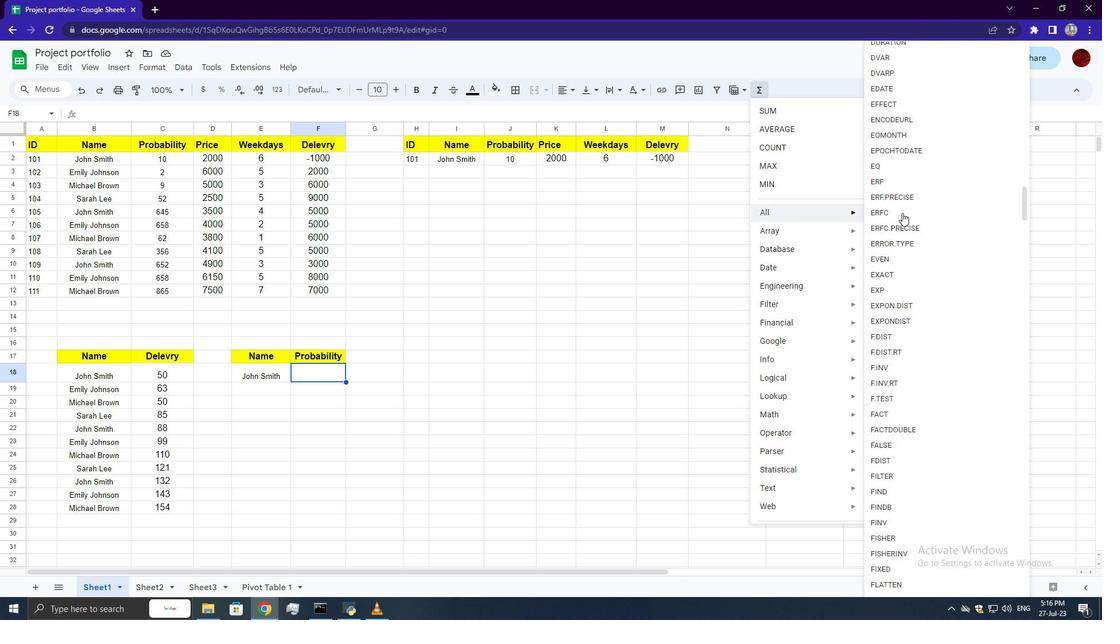 
Action: Mouse scrolled (902, 212) with delta (0, 0)
Screenshot: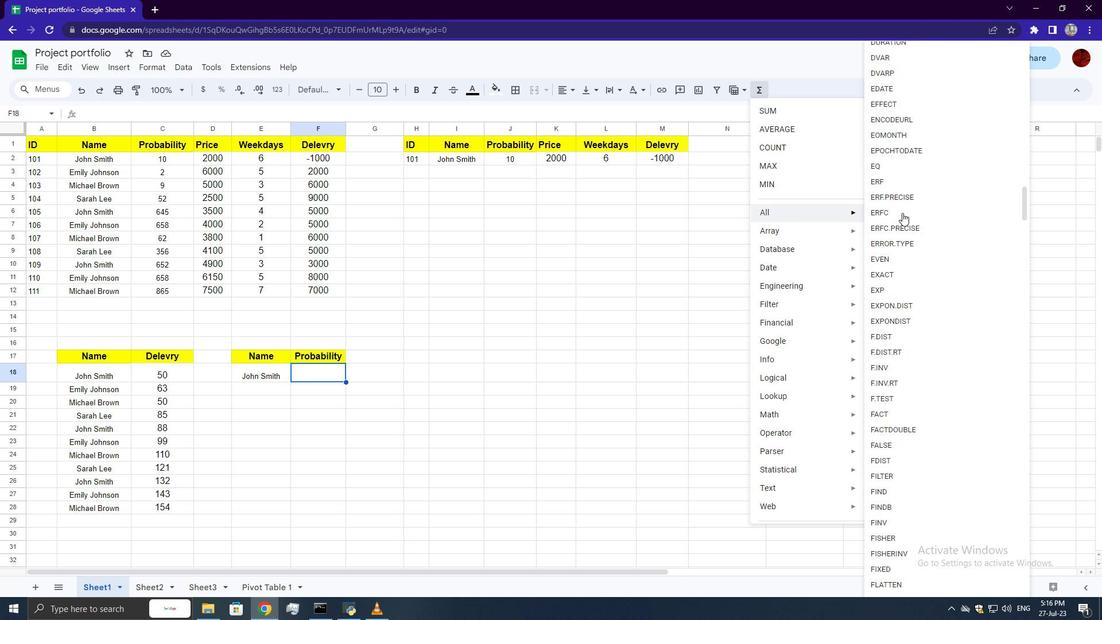 
Action: Mouse scrolled (902, 212) with delta (0, 0)
Screenshot: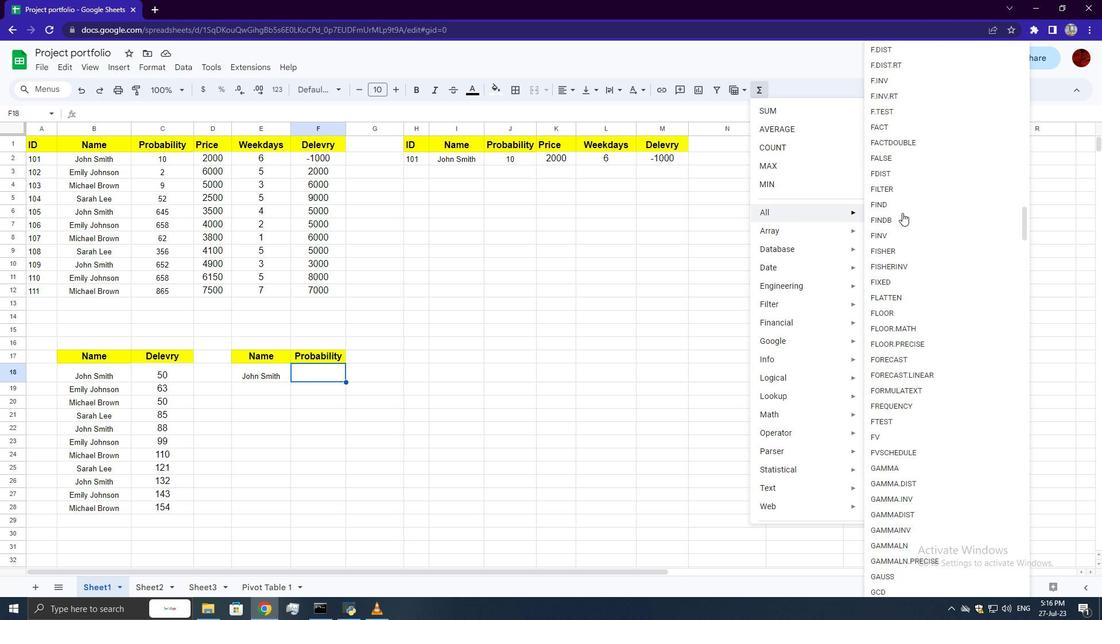 
Action: Mouse scrolled (902, 212) with delta (0, 0)
Screenshot: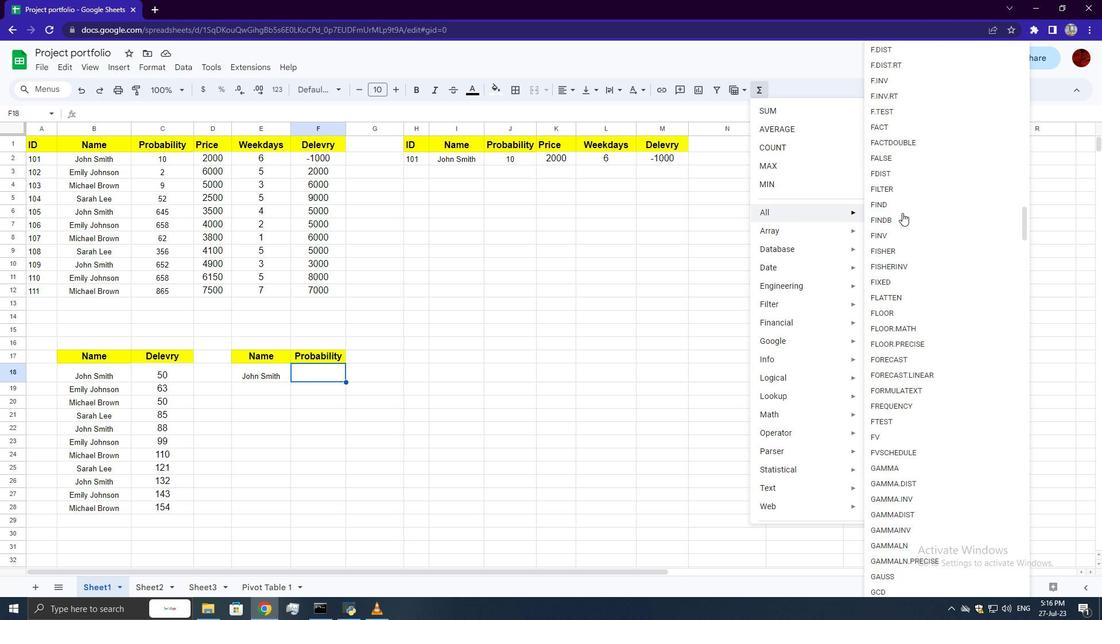 
Action: Mouse scrolled (902, 212) with delta (0, 0)
Screenshot: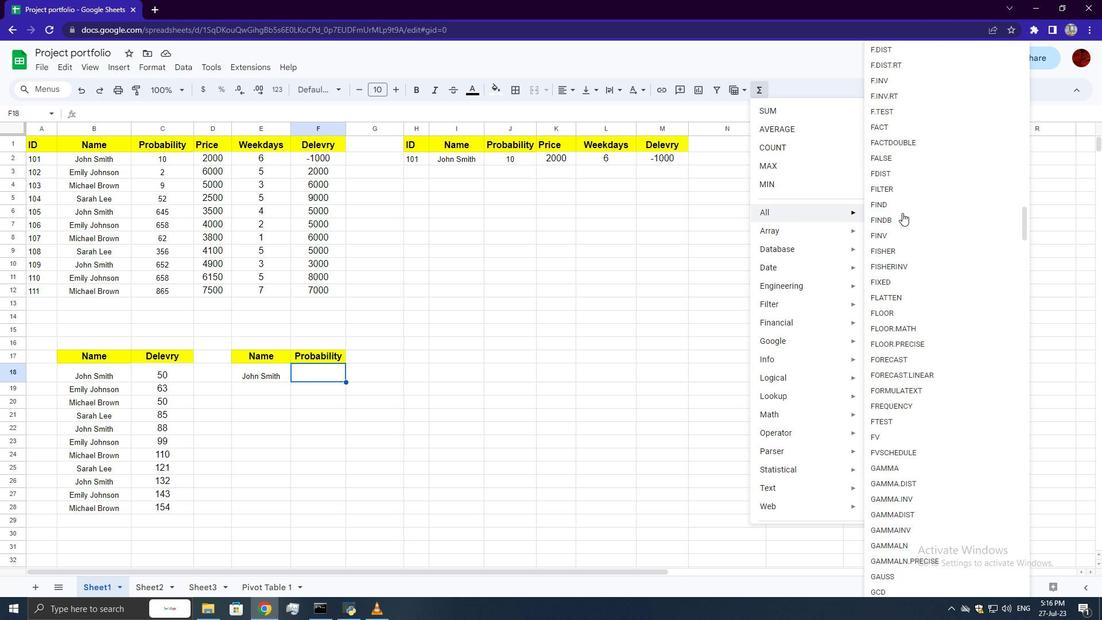 
Action: Mouse scrolled (902, 212) with delta (0, 0)
Screenshot: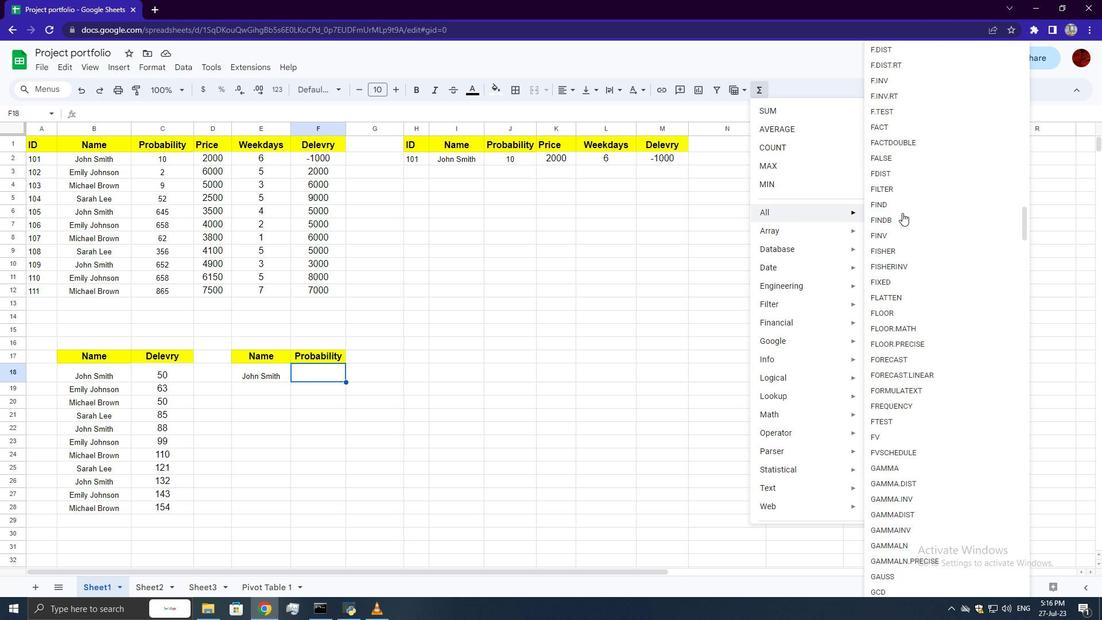 
Action: Mouse scrolled (902, 212) with delta (0, 0)
Screenshot: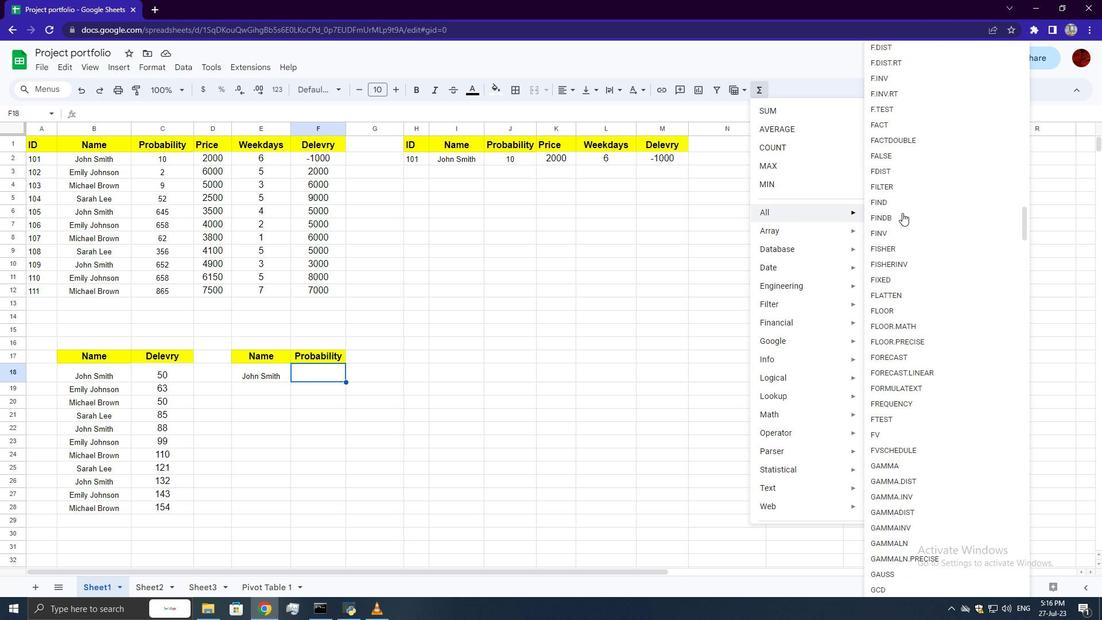
Action: Mouse scrolled (902, 213) with delta (0, 0)
Screenshot: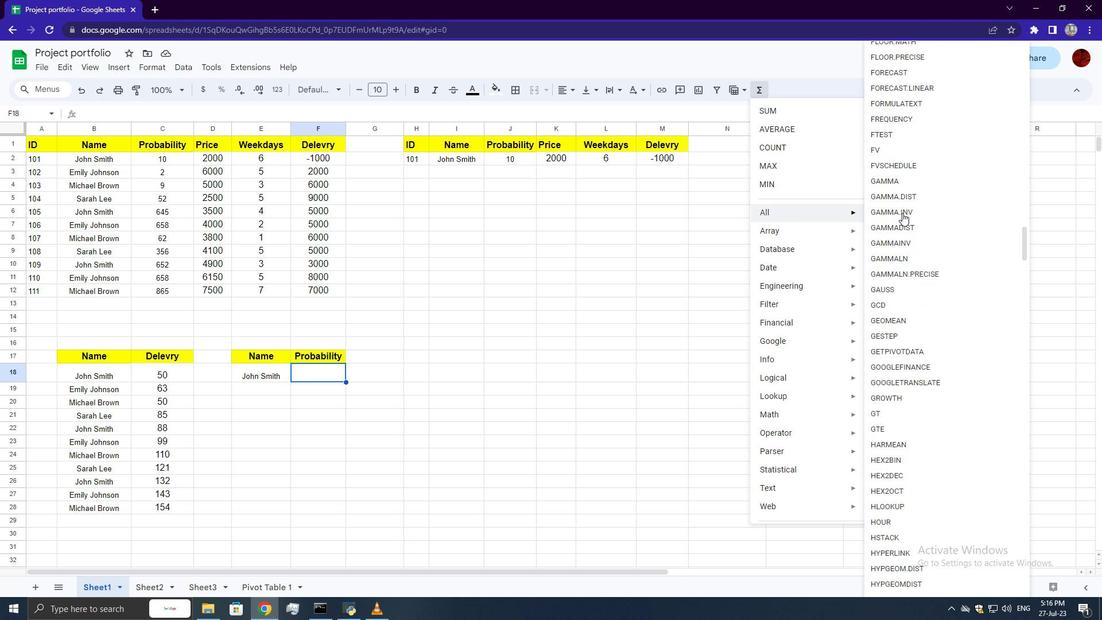 
Action: Mouse scrolled (902, 212) with delta (0, 0)
Screenshot: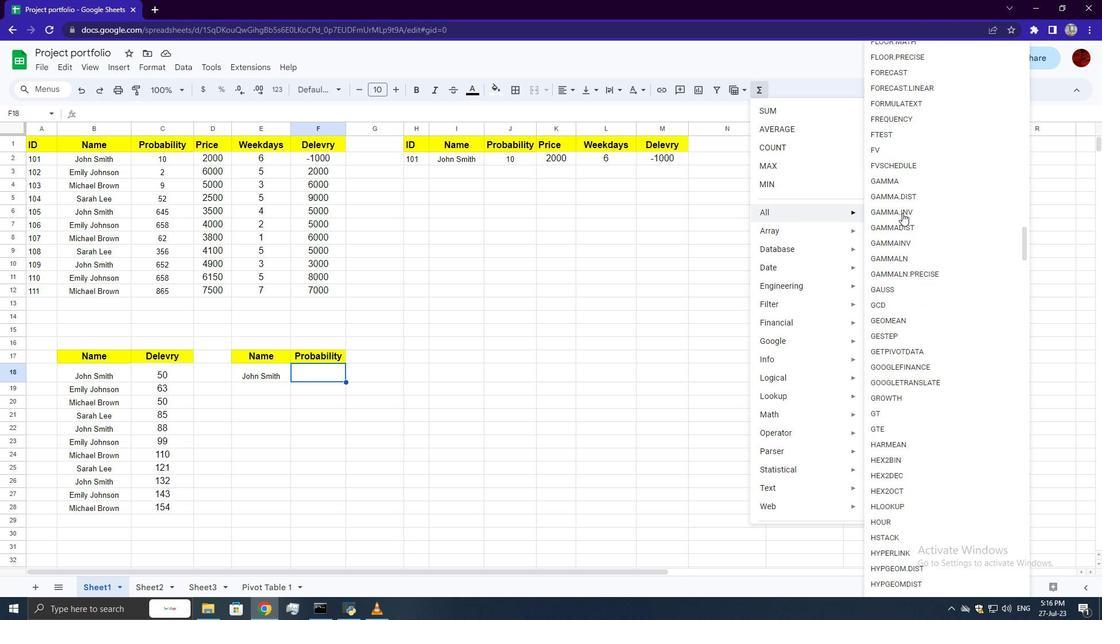 
Action: Mouse scrolled (902, 212) with delta (0, 0)
Screenshot: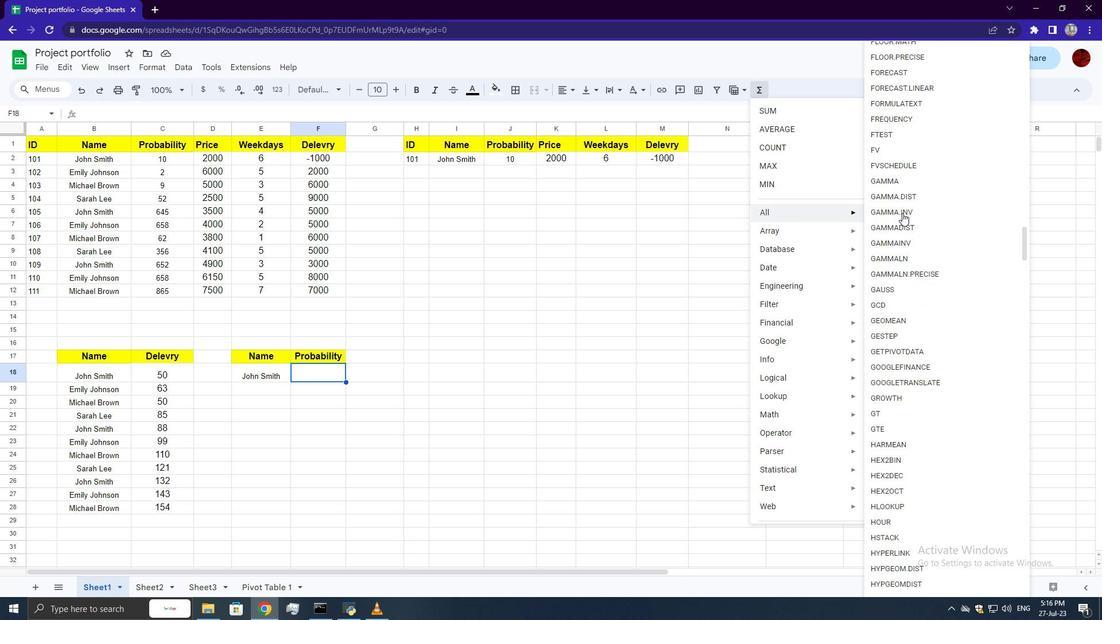 
Action: Mouse scrolled (902, 212) with delta (0, 0)
Screenshot: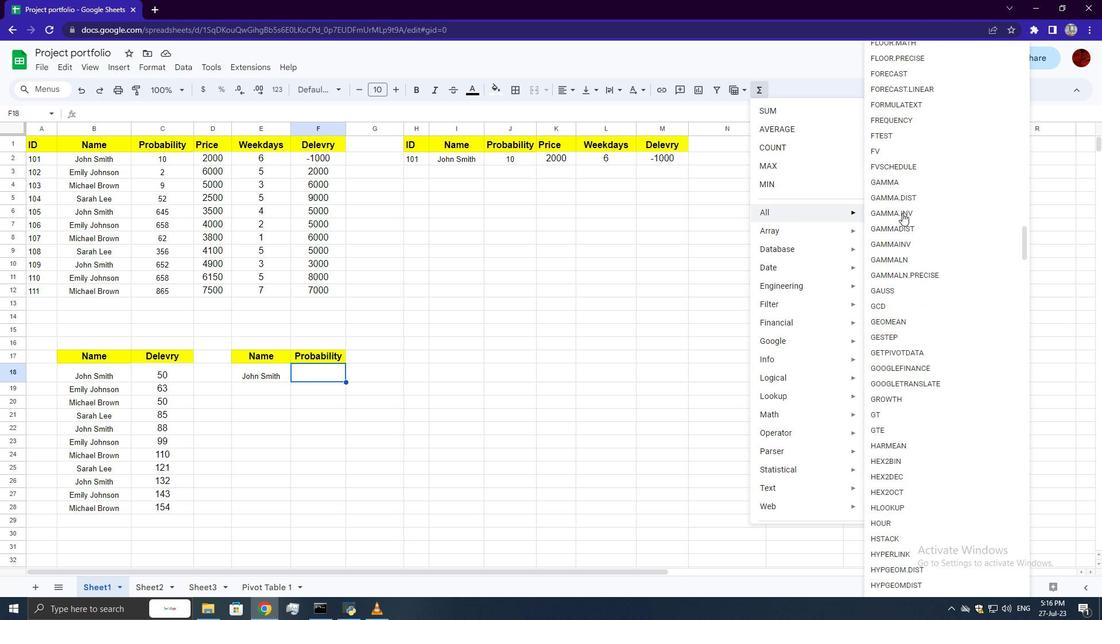 
Action: Mouse scrolled (902, 212) with delta (0, 0)
Screenshot: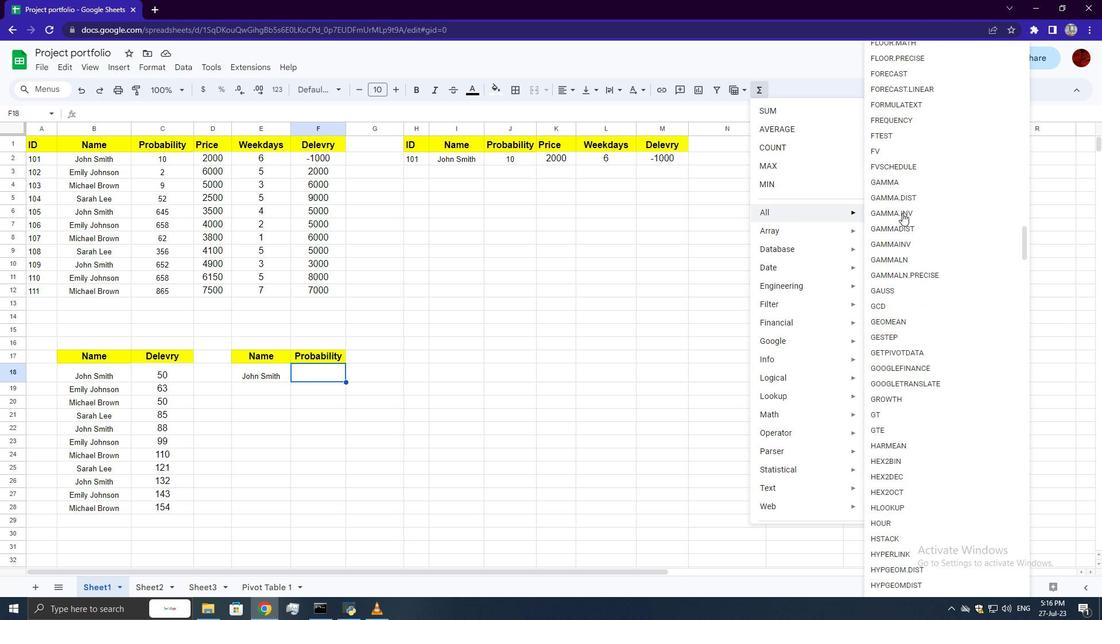 
Action: Mouse scrolled (902, 212) with delta (0, 0)
Screenshot: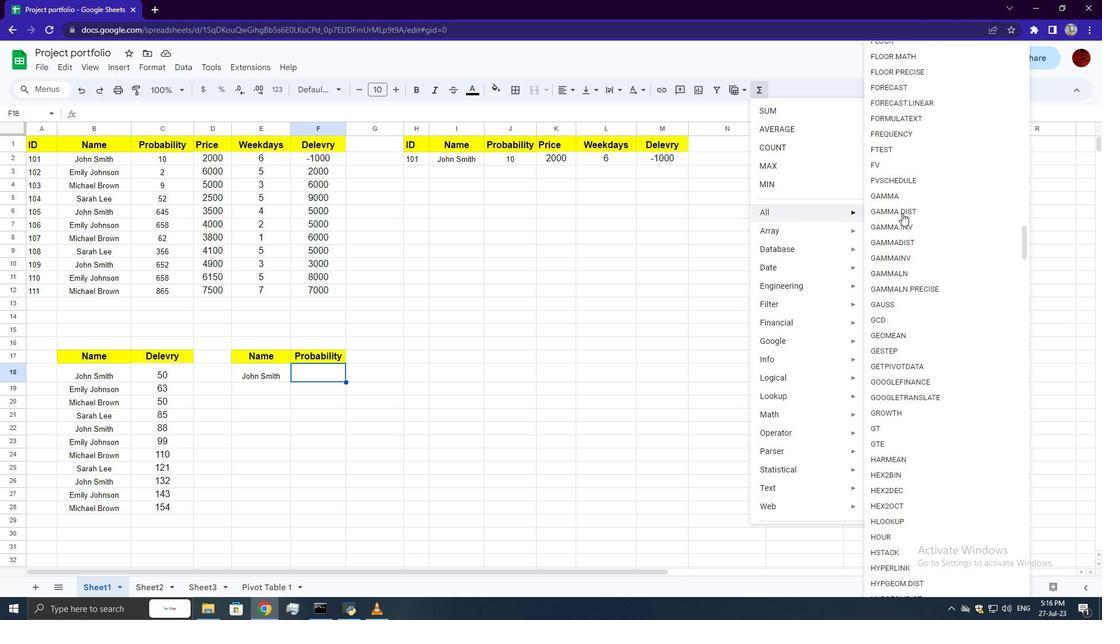 
Action: Mouse scrolled (902, 212) with delta (0, 0)
Screenshot: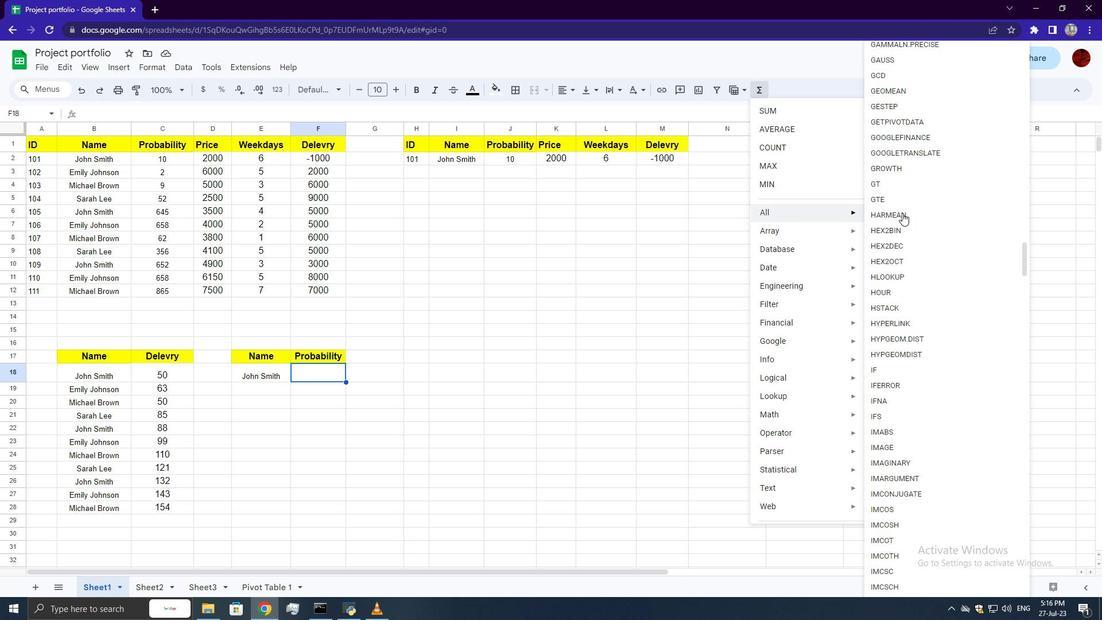 
Action: Mouse scrolled (902, 212) with delta (0, 0)
Screenshot: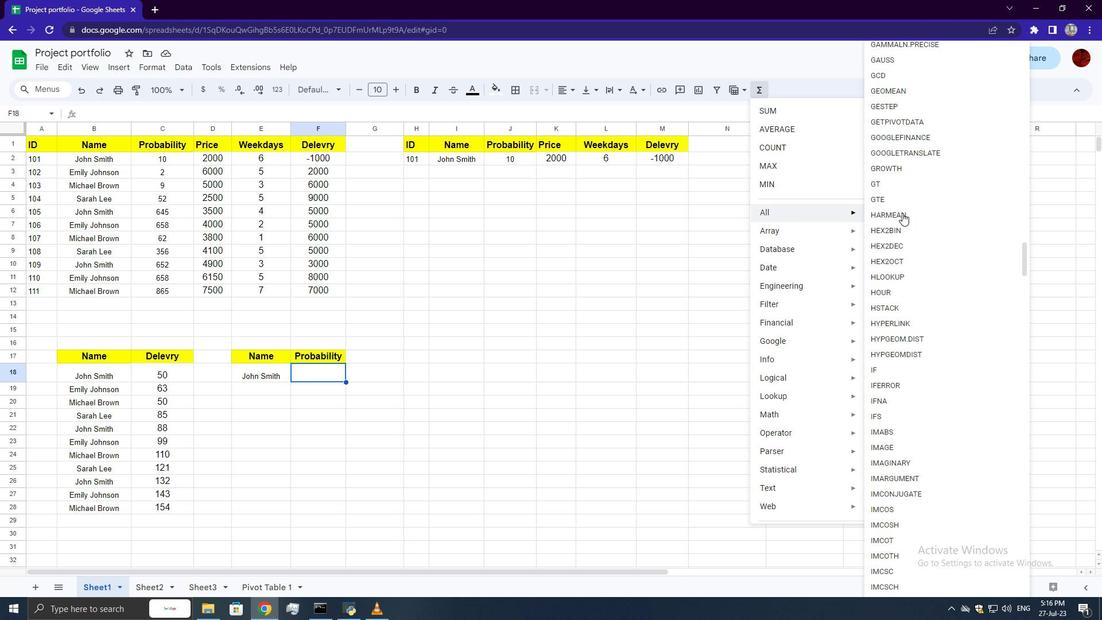 
Action: Mouse scrolled (902, 212) with delta (0, 0)
Screenshot: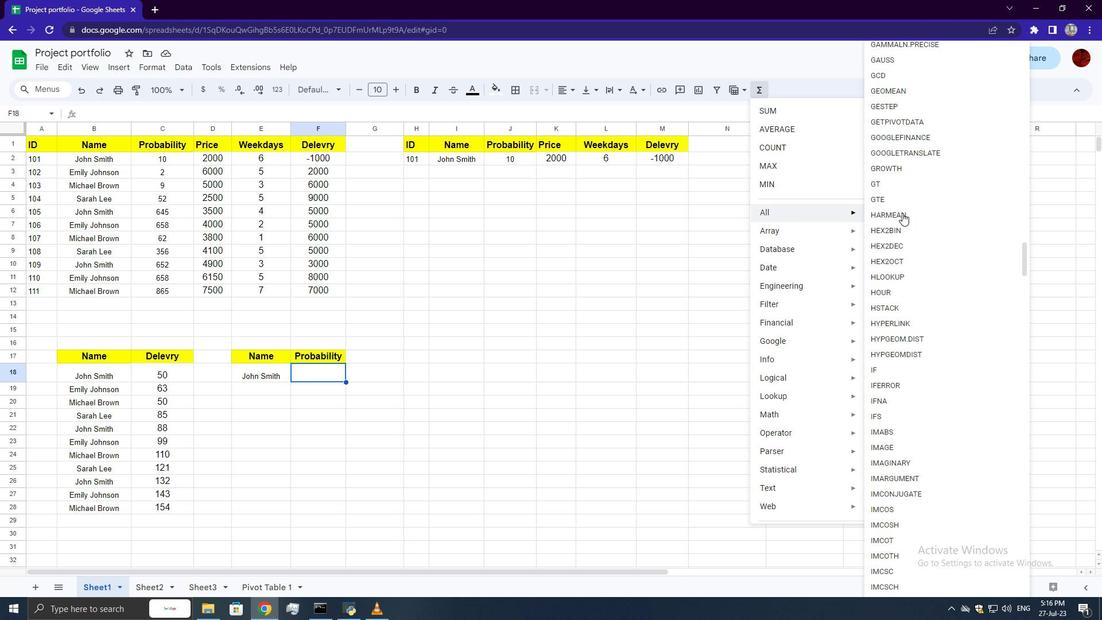 
Action: Mouse scrolled (902, 212) with delta (0, 0)
Screenshot: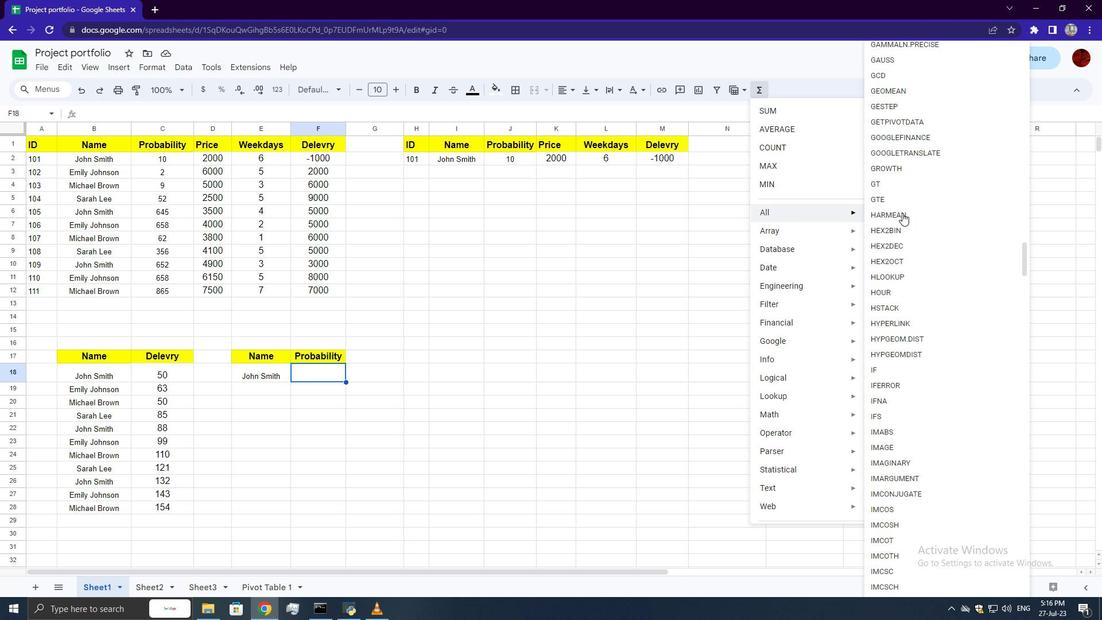 
Action: Mouse scrolled (902, 212) with delta (0, 0)
Screenshot: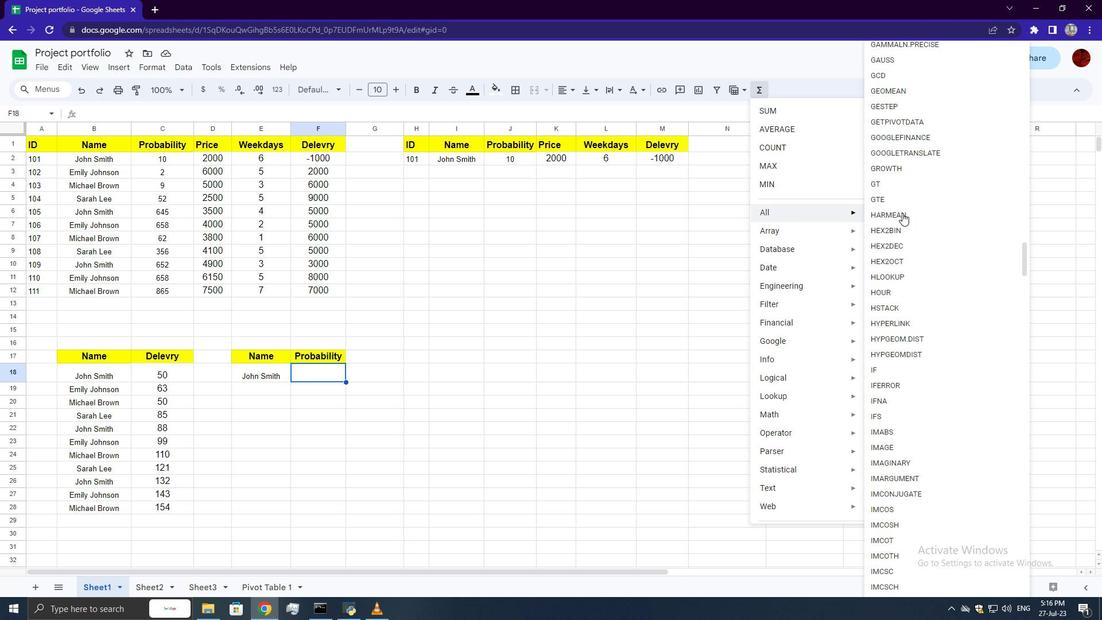 
Action: Mouse scrolled (902, 213) with delta (0, 0)
Screenshot: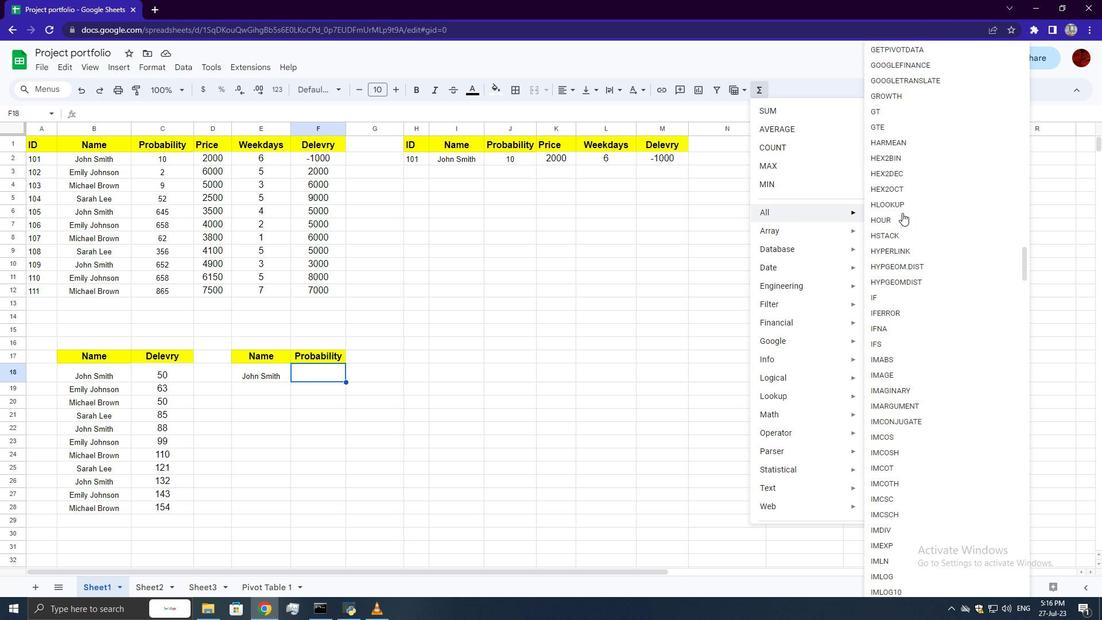 
Action: Mouse scrolled (902, 212) with delta (0, 0)
Screenshot: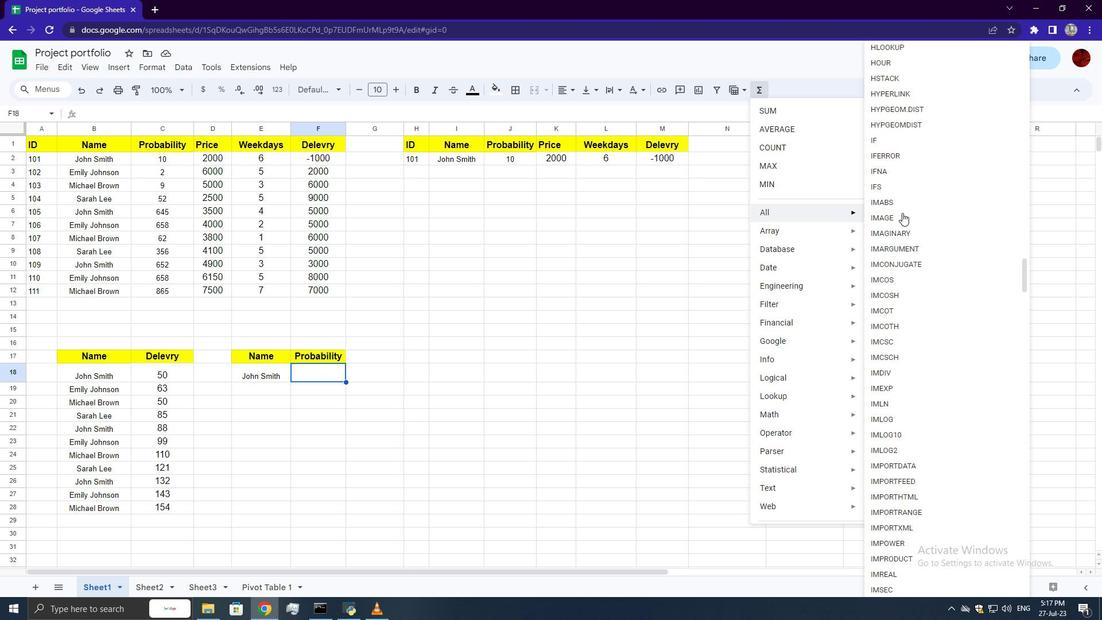 
Action: Mouse scrolled (902, 212) with delta (0, 0)
Screenshot: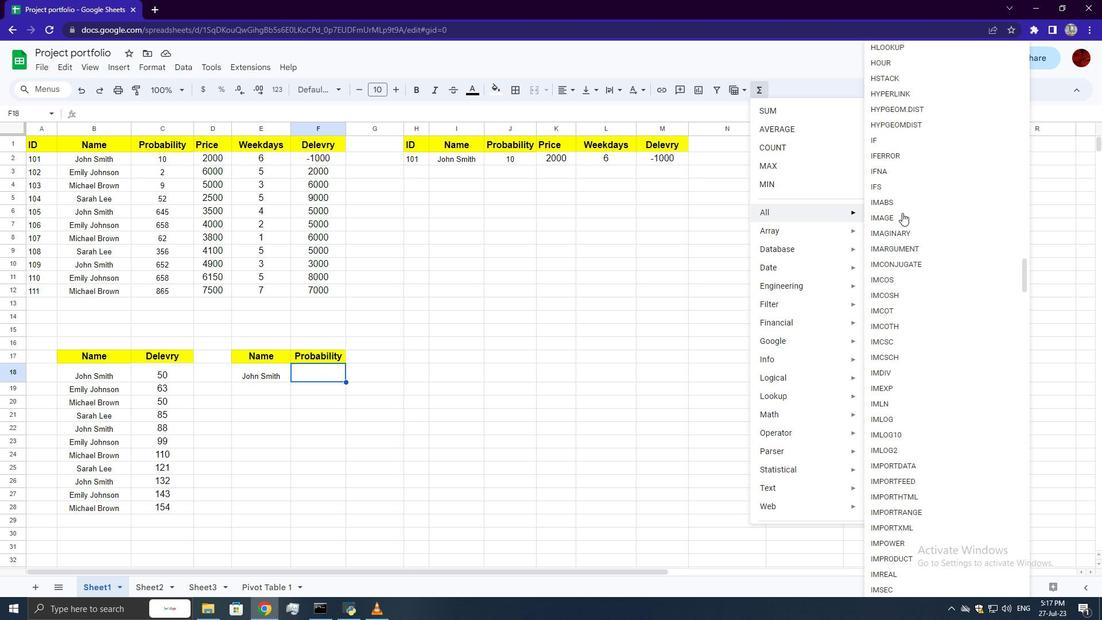 
Action: Mouse scrolled (902, 212) with delta (0, 0)
Screenshot: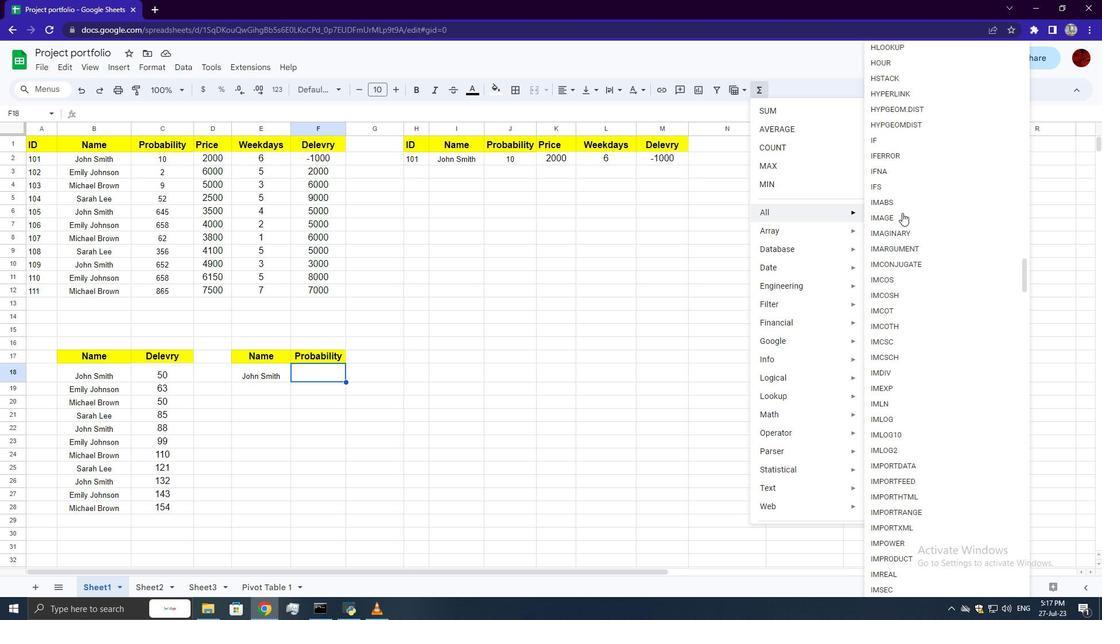 
Action: Mouse scrolled (902, 212) with delta (0, 0)
Screenshot: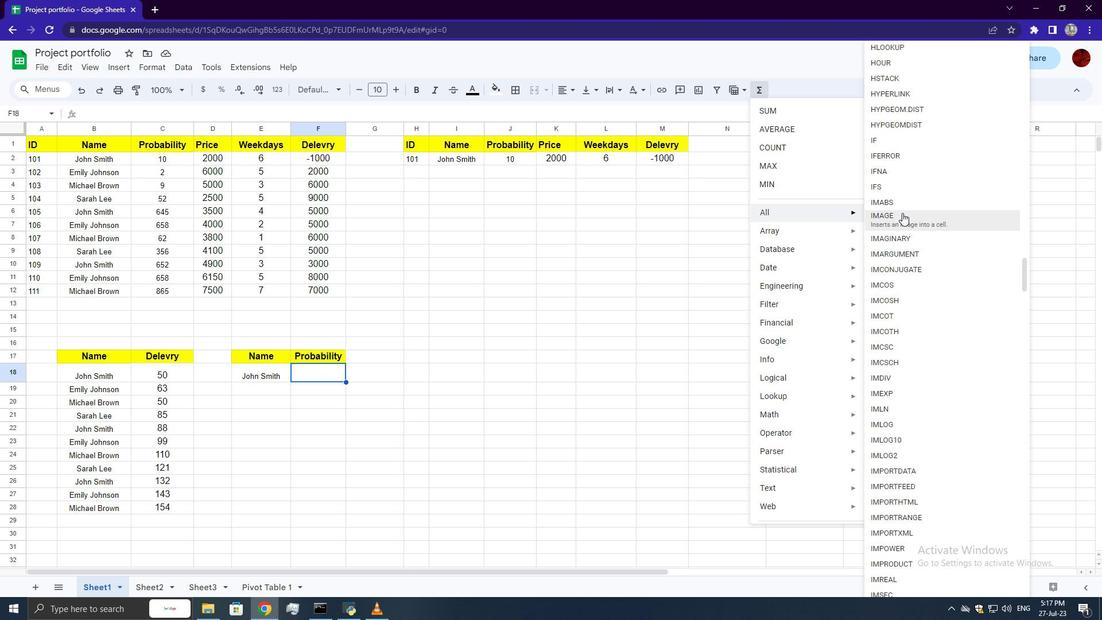 
Action: Mouse scrolled (902, 212) with delta (0, 0)
Screenshot: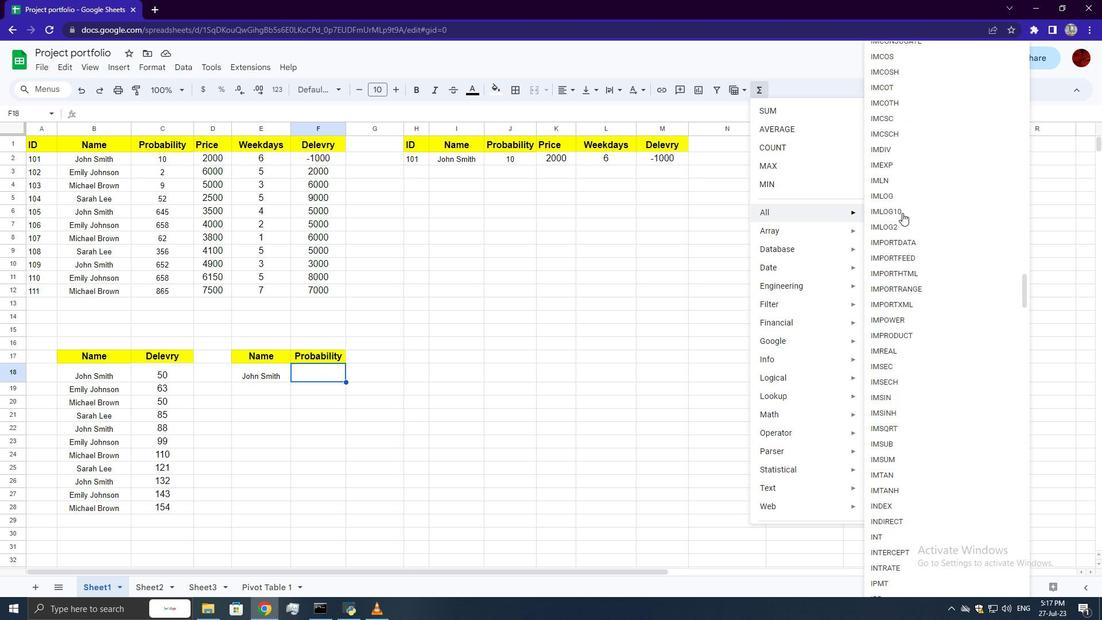 
Action: Mouse scrolled (902, 212) with delta (0, 0)
Screenshot: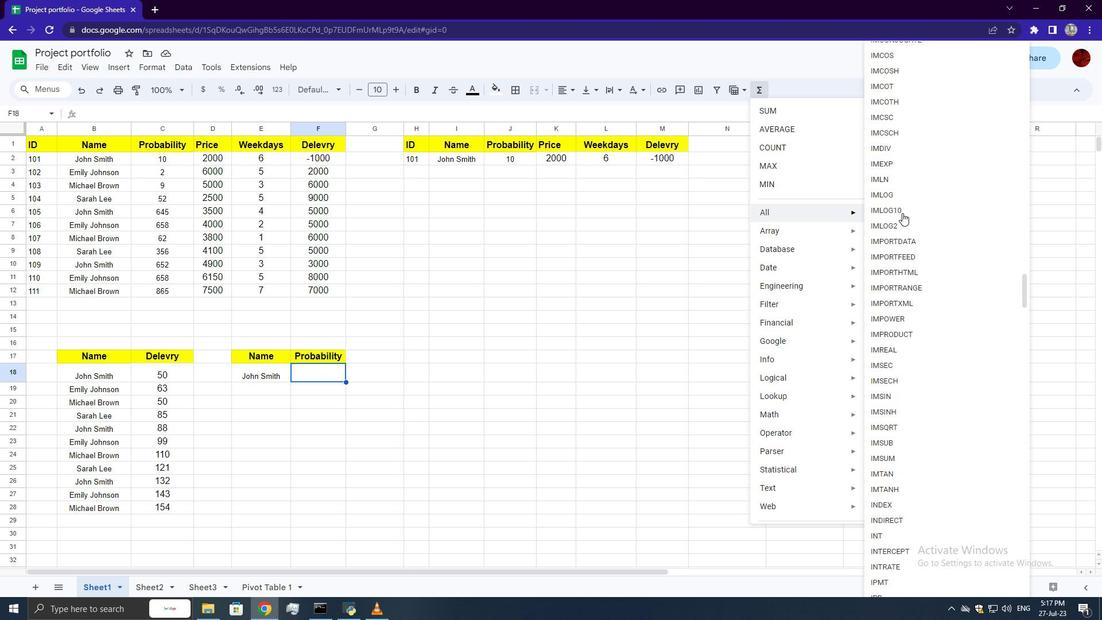 
Action: Mouse scrolled (902, 212) with delta (0, 0)
Screenshot: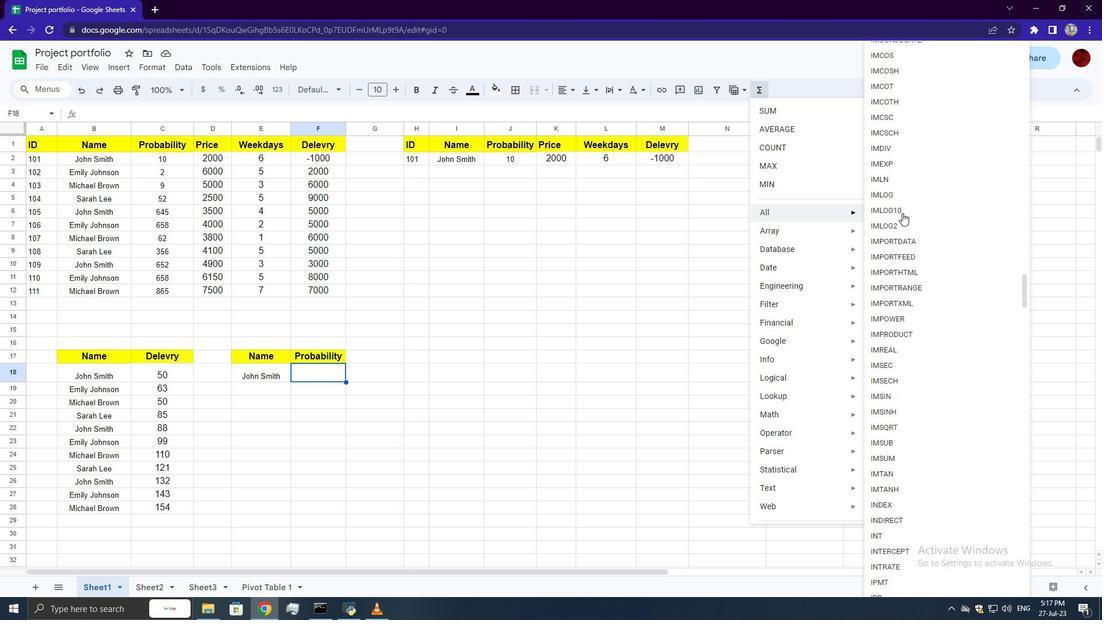 
Action: Mouse scrolled (902, 212) with delta (0, 0)
Screenshot: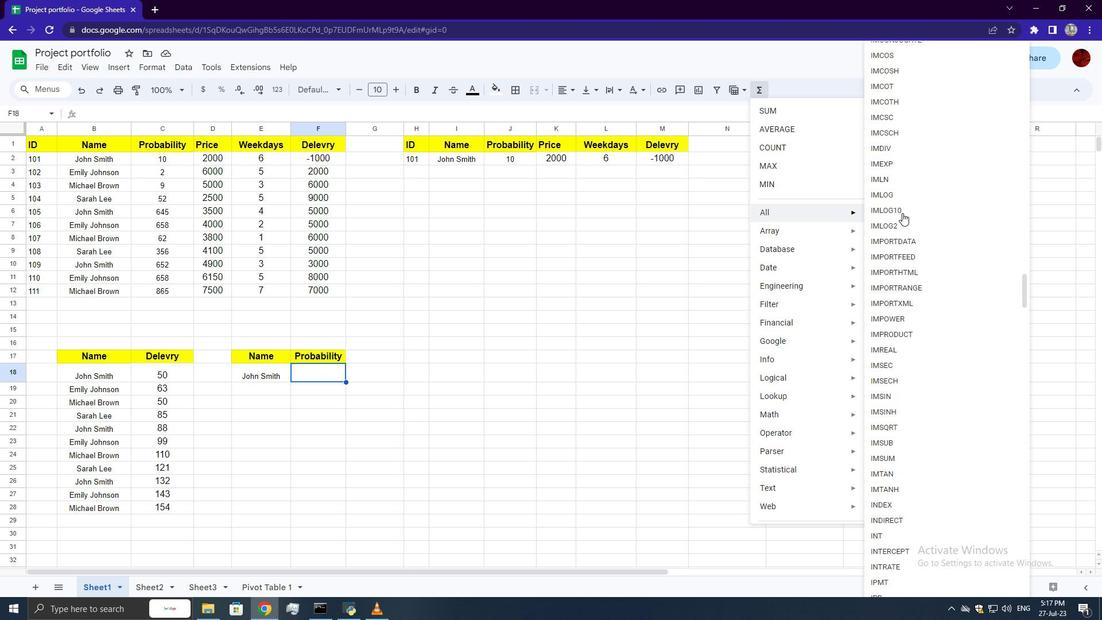 
Action: Mouse scrolled (902, 212) with delta (0, 0)
Screenshot: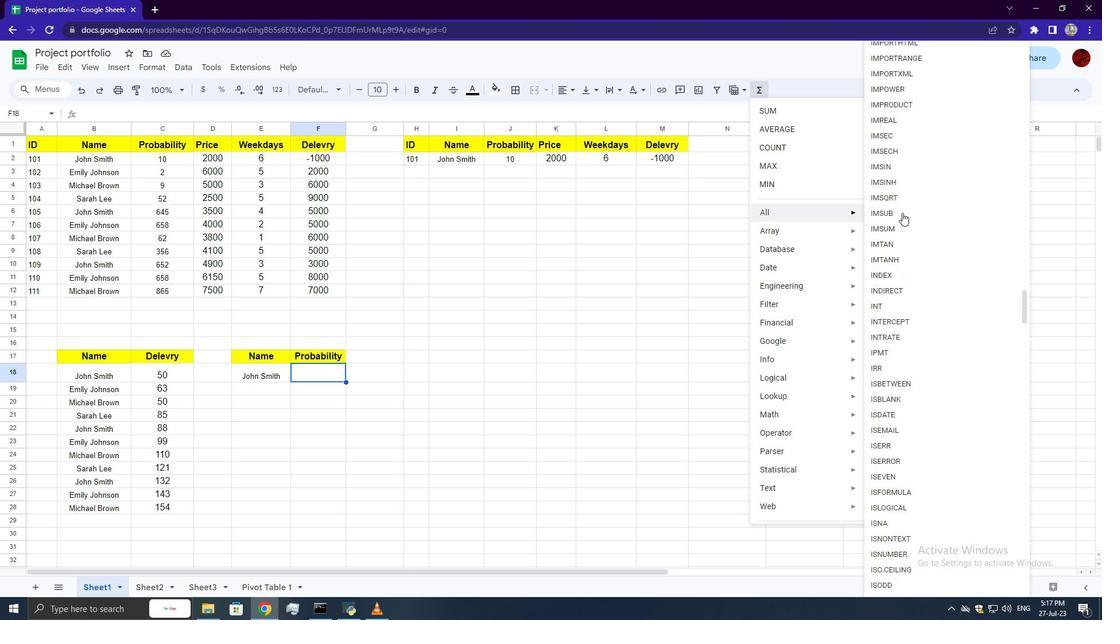 
Action: Mouse scrolled (902, 212) with delta (0, 0)
Screenshot: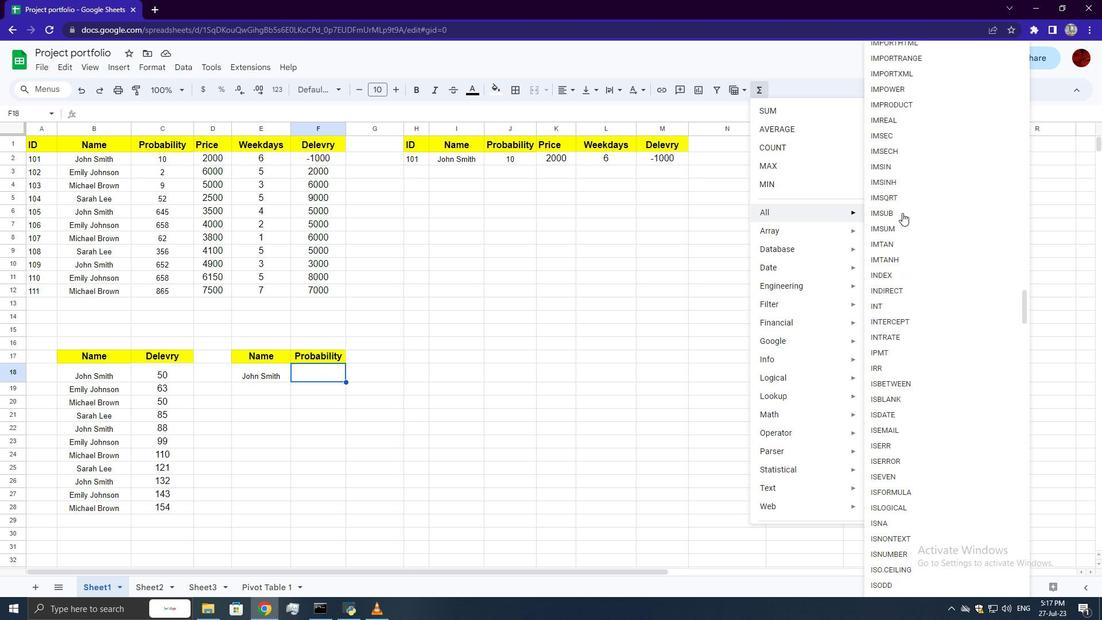 
Action: Mouse scrolled (902, 212) with delta (0, 0)
Screenshot: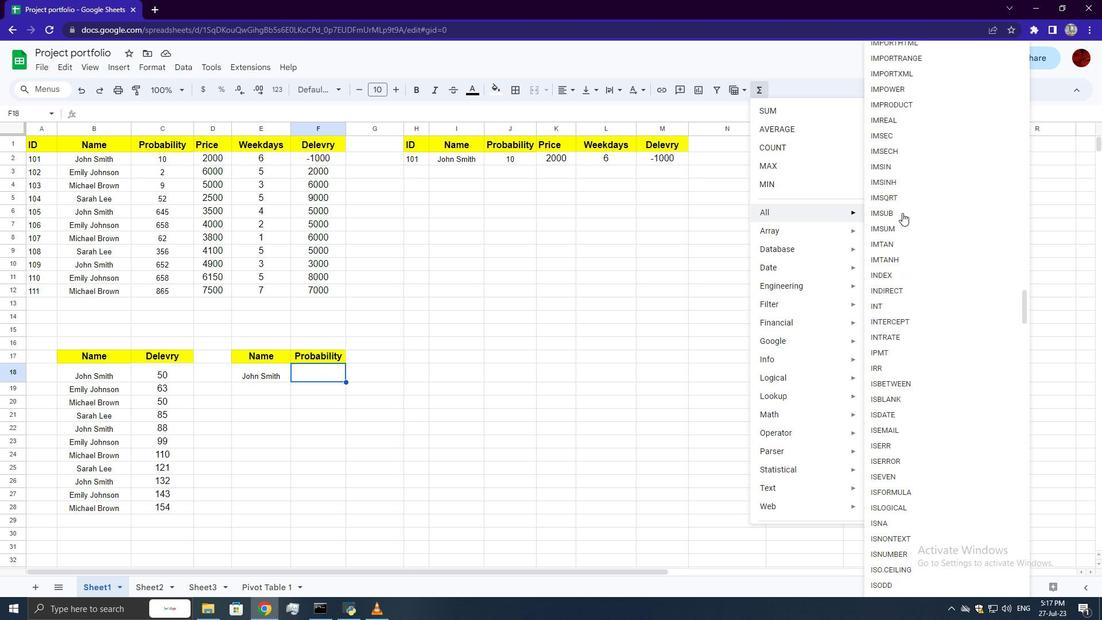 
Action: Mouse scrolled (902, 212) with delta (0, 0)
Screenshot: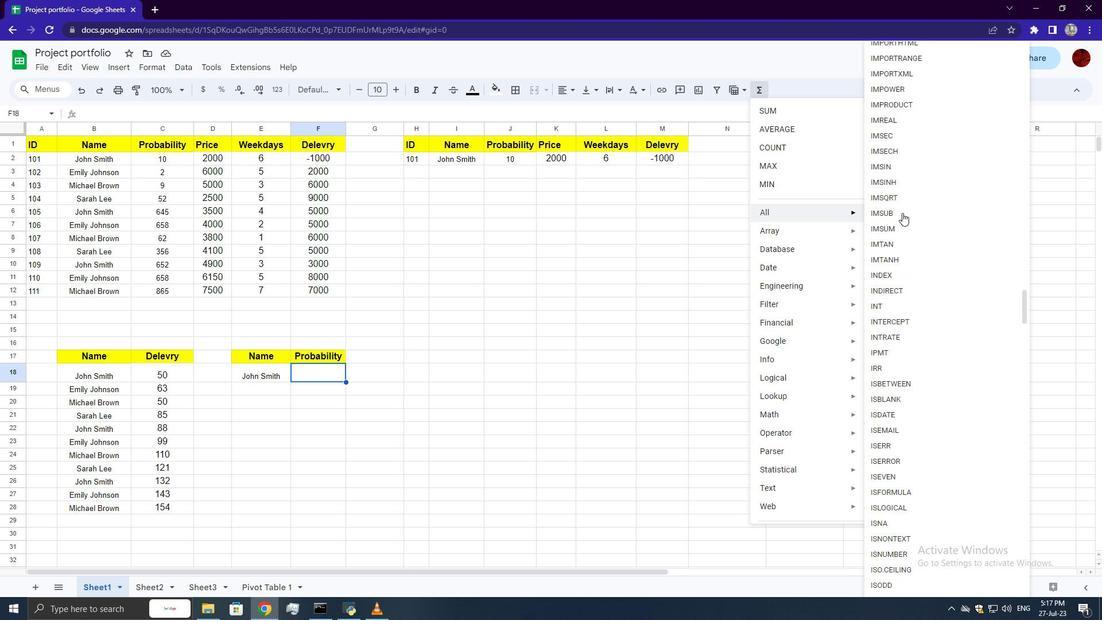 
Action: Mouse scrolled (902, 212) with delta (0, 0)
Screenshot: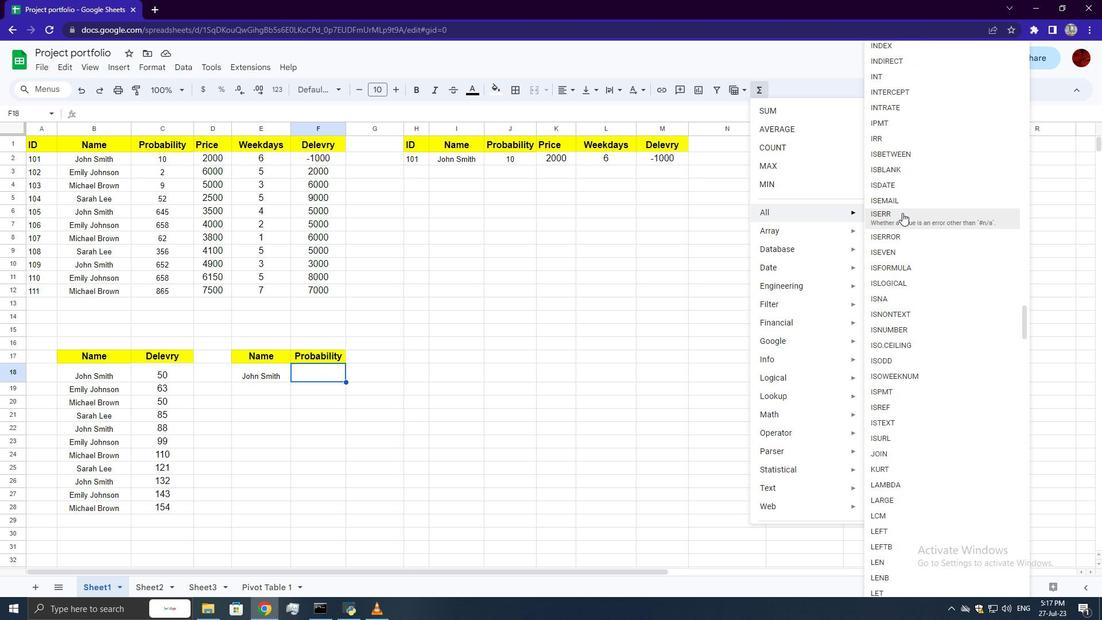 
Action: Mouse scrolled (902, 212) with delta (0, 0)
Screenshot: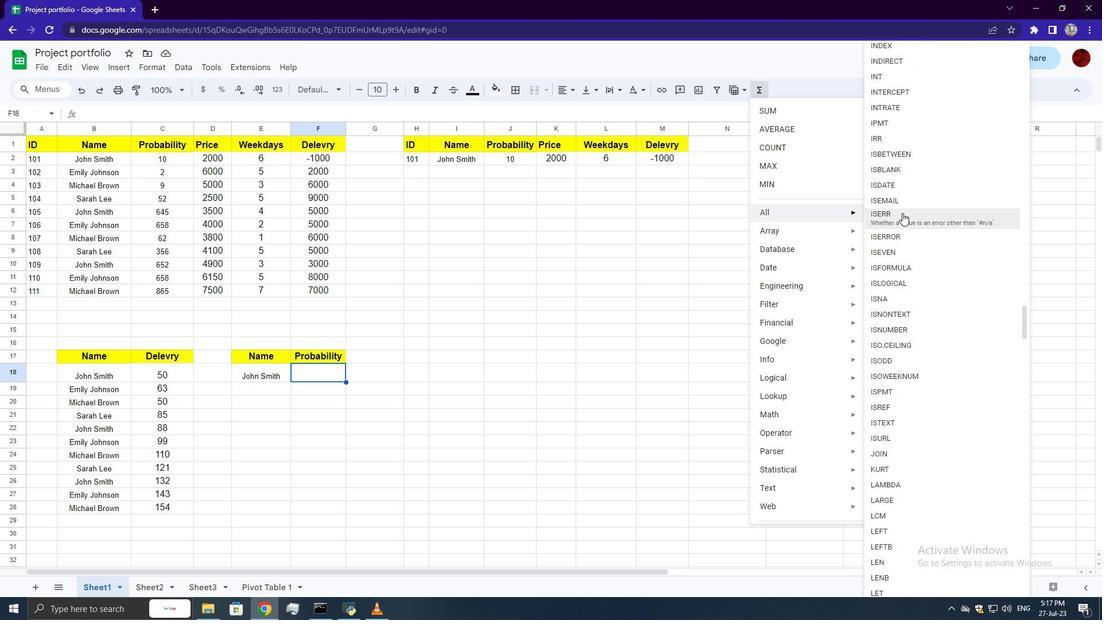 
Action: Mouse scrolled (902, 212) with delta (0, 0)
Screenshot: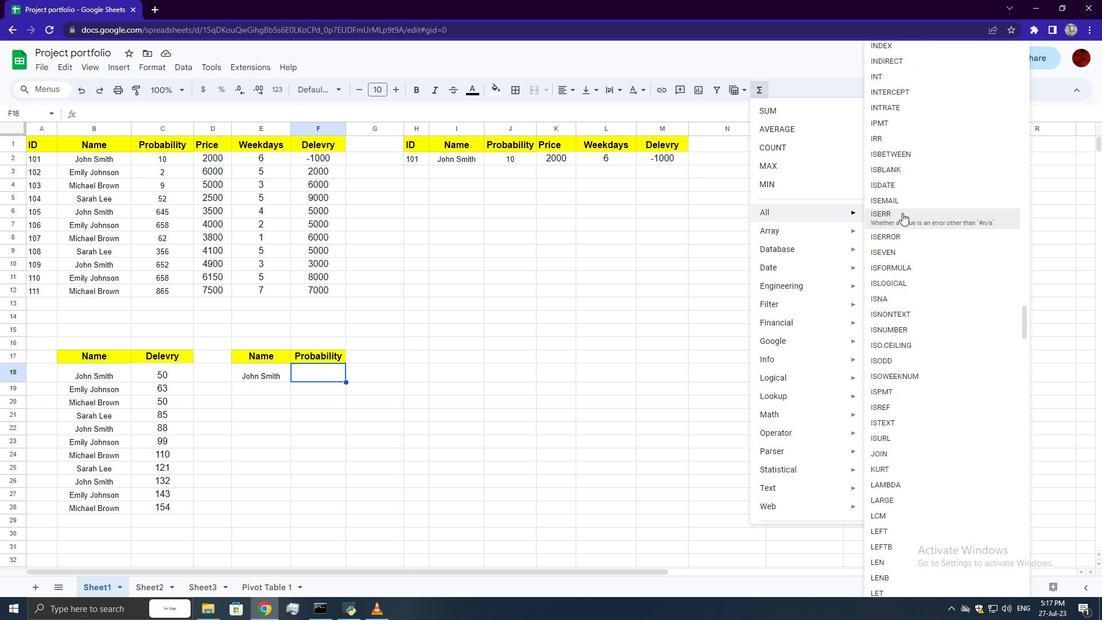 
Action: Mouse scrolled (902, 212) with delta (0, 0)
Screenshot: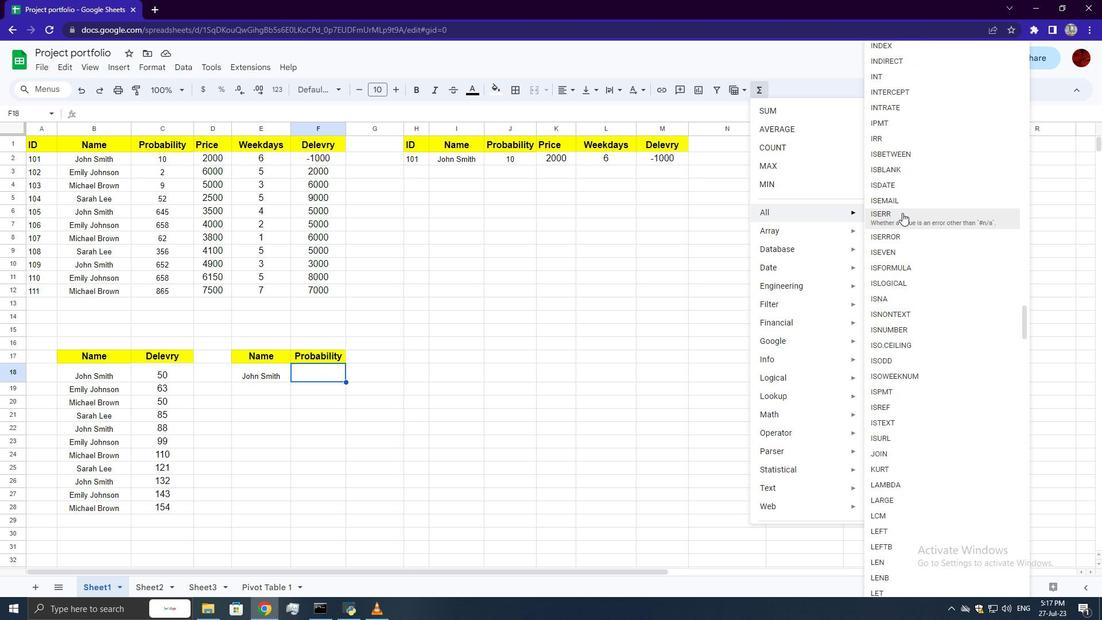 
Action: Mouse scrolled (902, 212) with delta (0, 0)
Screenshot: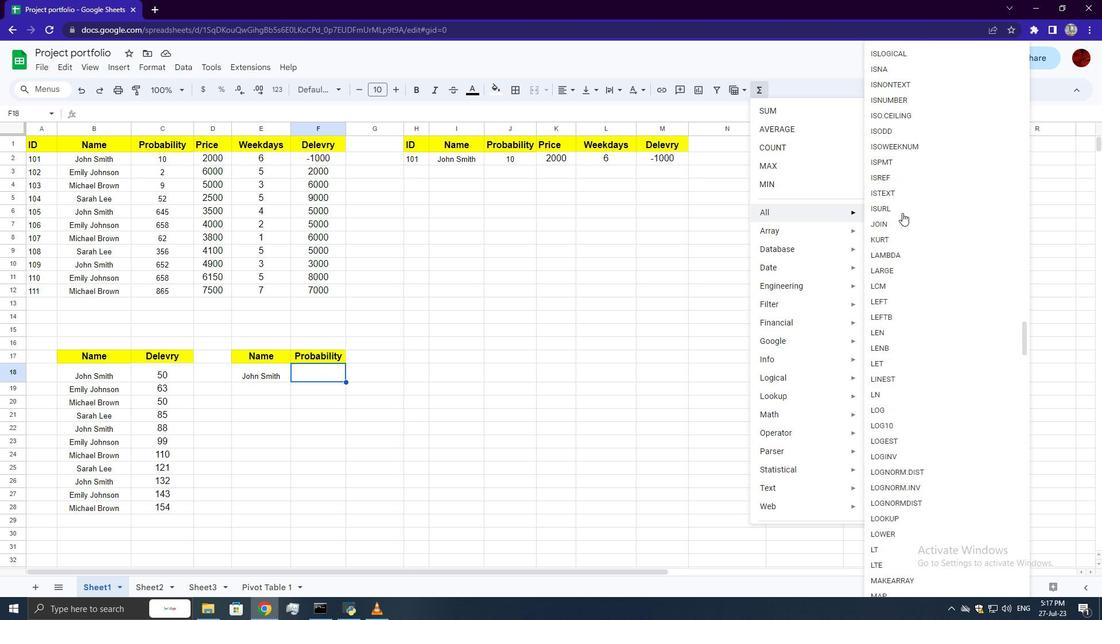 
Action: Mouse scrolled (902, 212) with delta (0, 0)
Screenshot: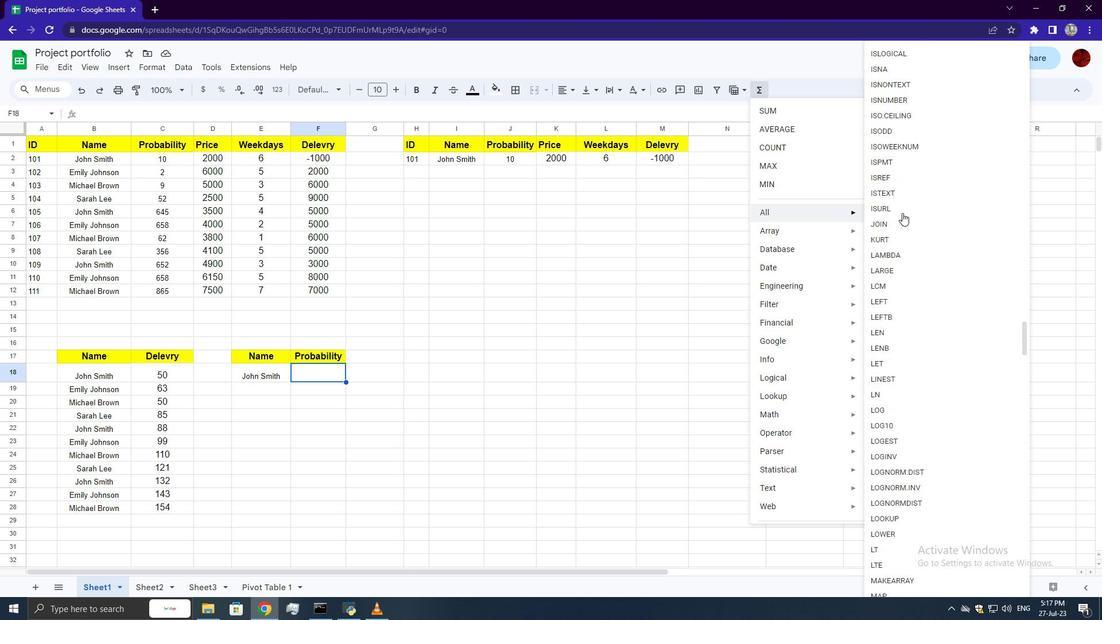 
Action: Mouse scrolled (902, 212) with delta (0, 0)
Screenshot: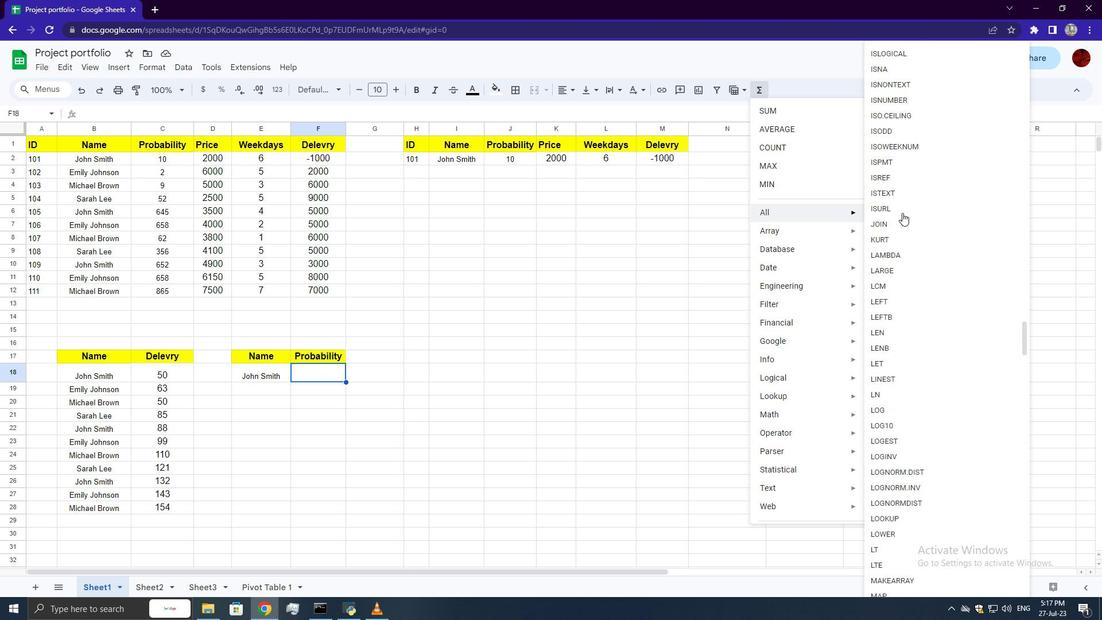
Action: Mouse scrolled (902, 212) with delta (0, 0)
Screenshot: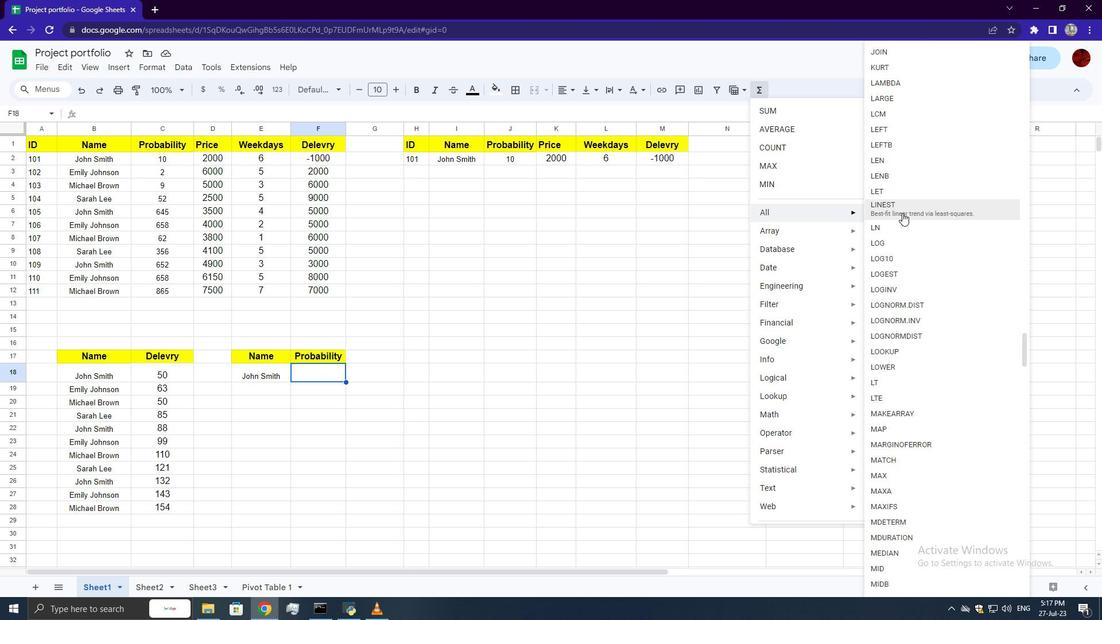 
Action: Mouse moved to (903, 229)
Screenshot: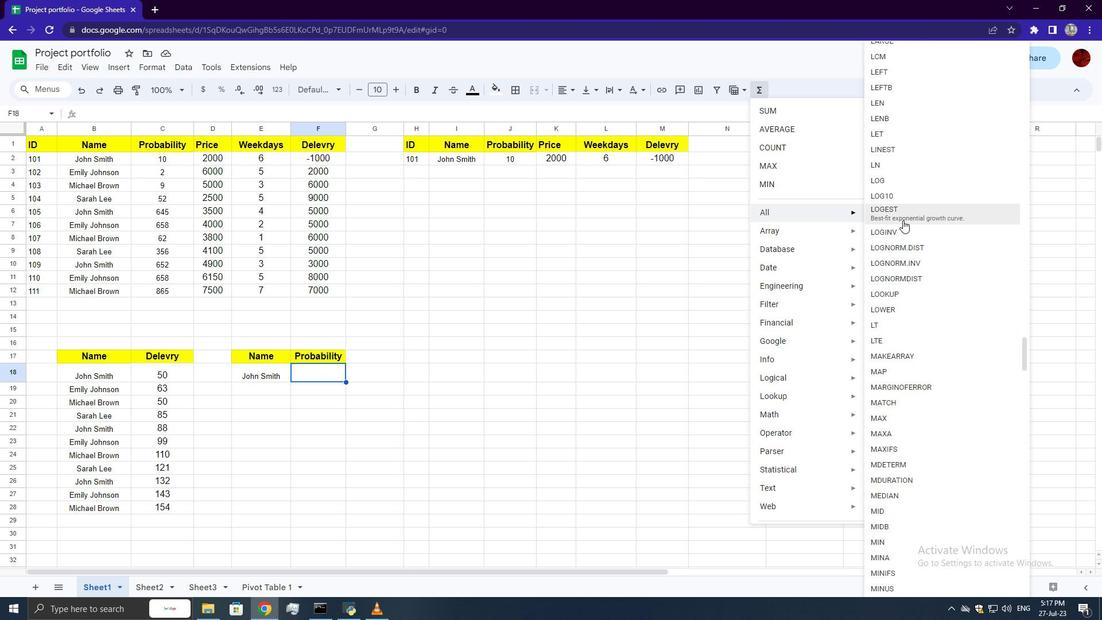
Action: Mouse pressed left at (903, 229)
Screenshot: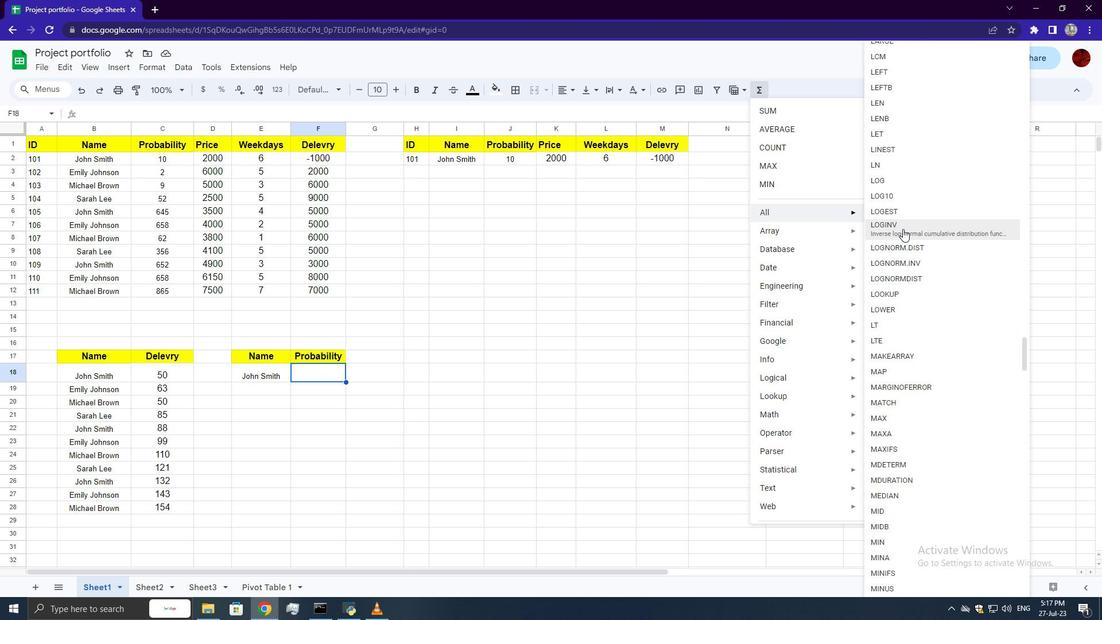 
Action: Key pressed 0.4,<Key.space>4,<Key.space>6<Key.enter>
Screenshot: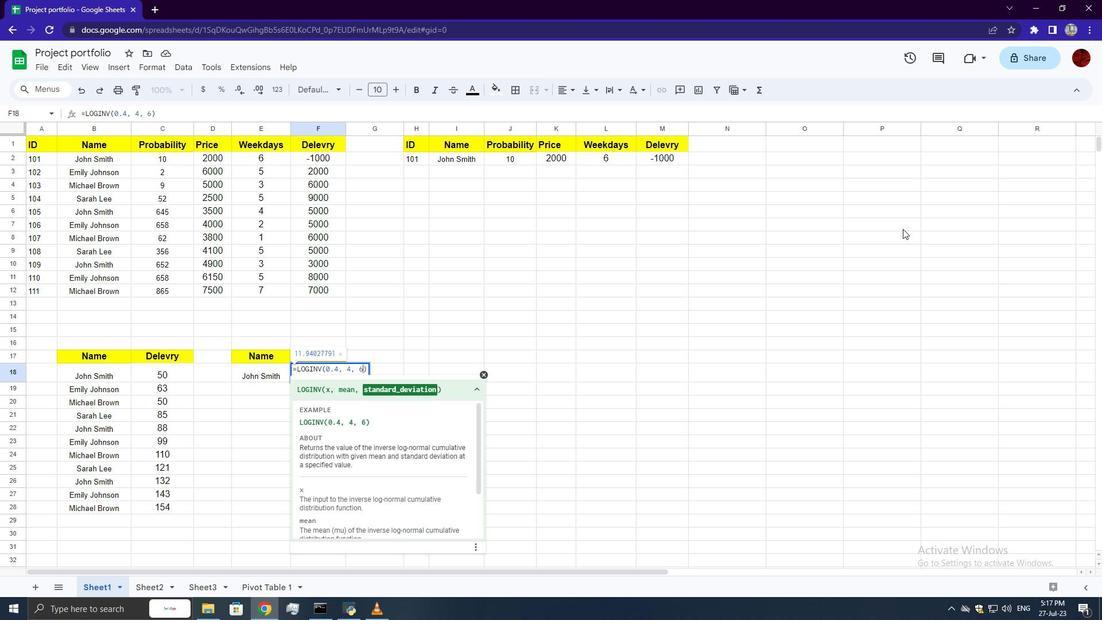 
